 Task: Look for space in Droichead Nua, Ireland from 9th June, 2023 to 16th June, 2023 for 2 adults in price range Rs.8000 to Rs.16000. Place can be entire place with 2 bedrooms having 2 beds and 1 bathroom. Property type can be house, flat, guest house. Booking option can be shelf check-in. Required host language is English.
Action: Mouse moved to (499, 93)
Screenshot: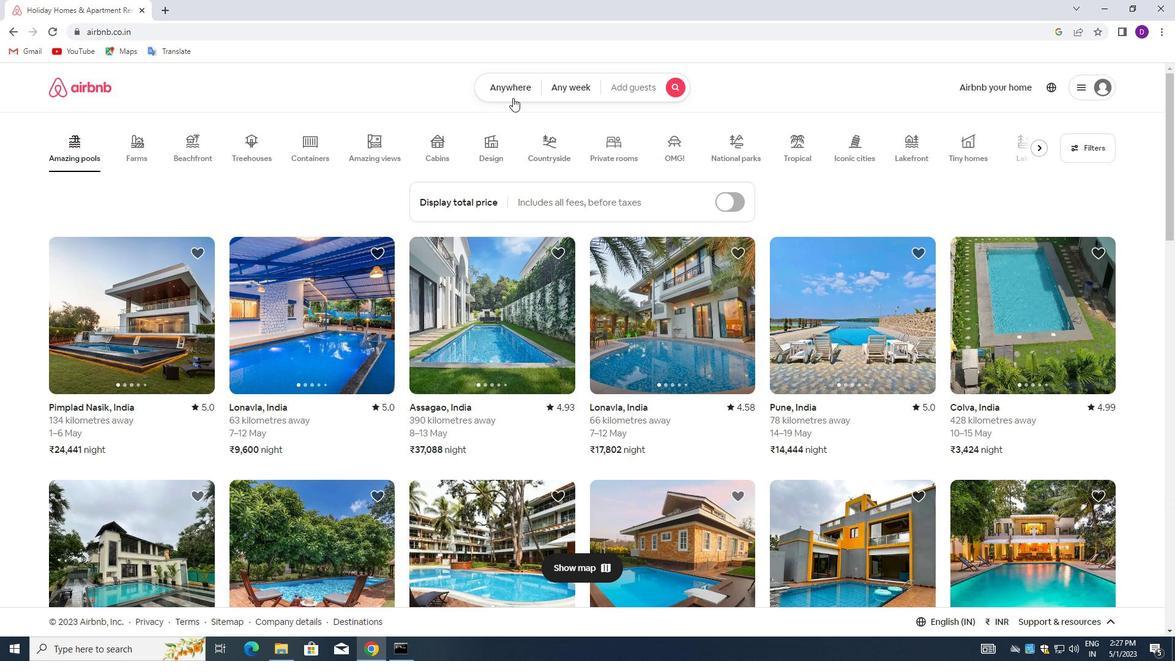 
Action: Mouse pressed left at (499, 93)
Screenshot: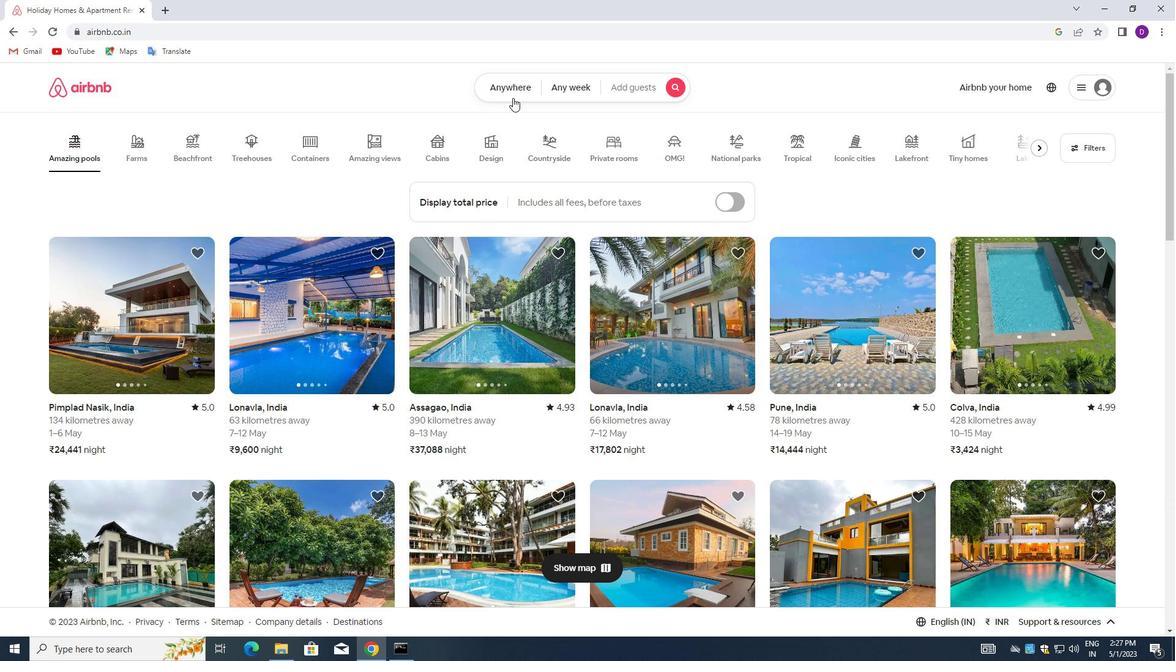 
Action: Mouse moved to (385, 140)
Screenshot: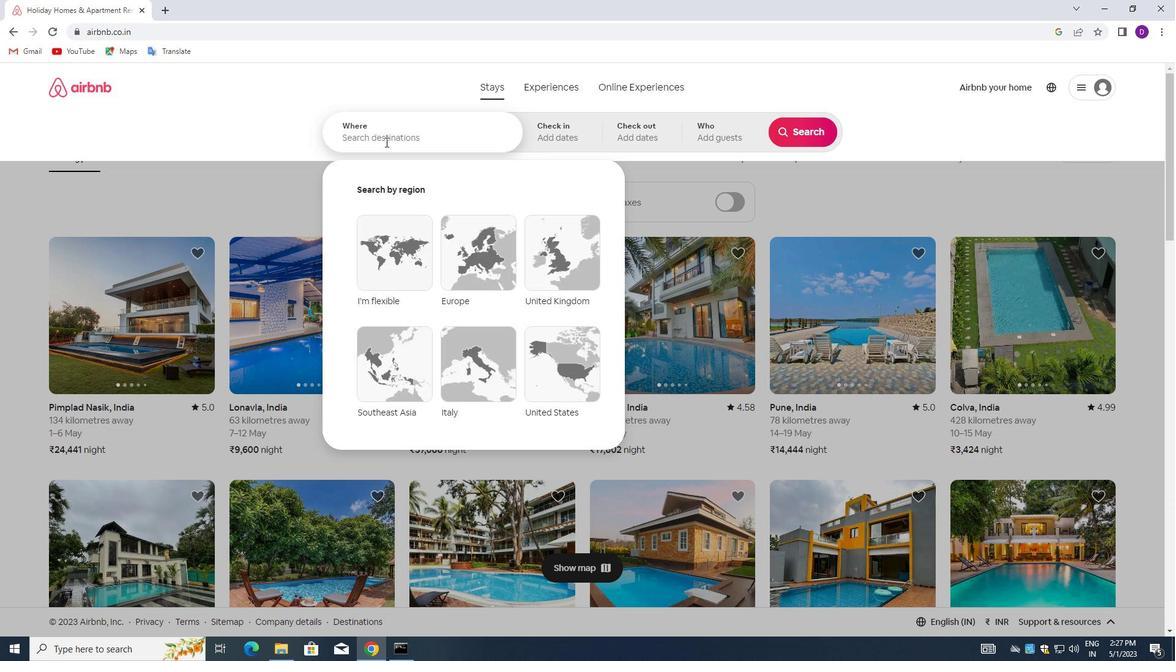
Action: Mouse pressed left at (385, 140)
Screenshot: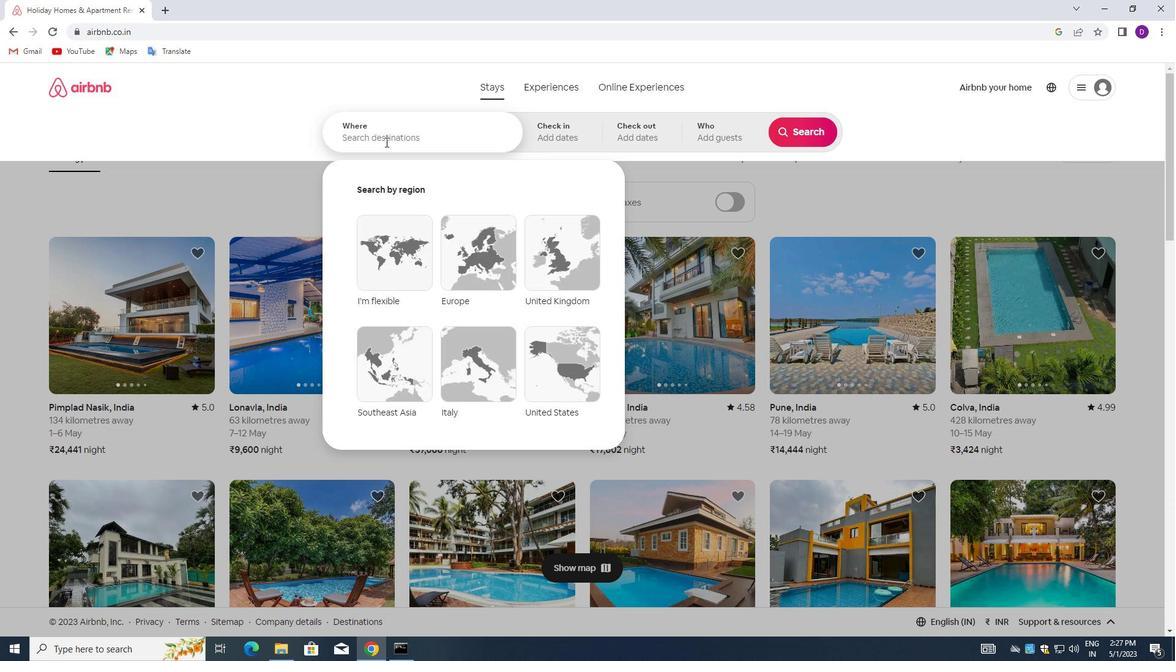 
Action: Key pressed <Key.shift>DROICHEAD<Key.space><Key.shift>NUA,<Key.space><Key.shift>IRELAND<Key.enter>
Screenshot: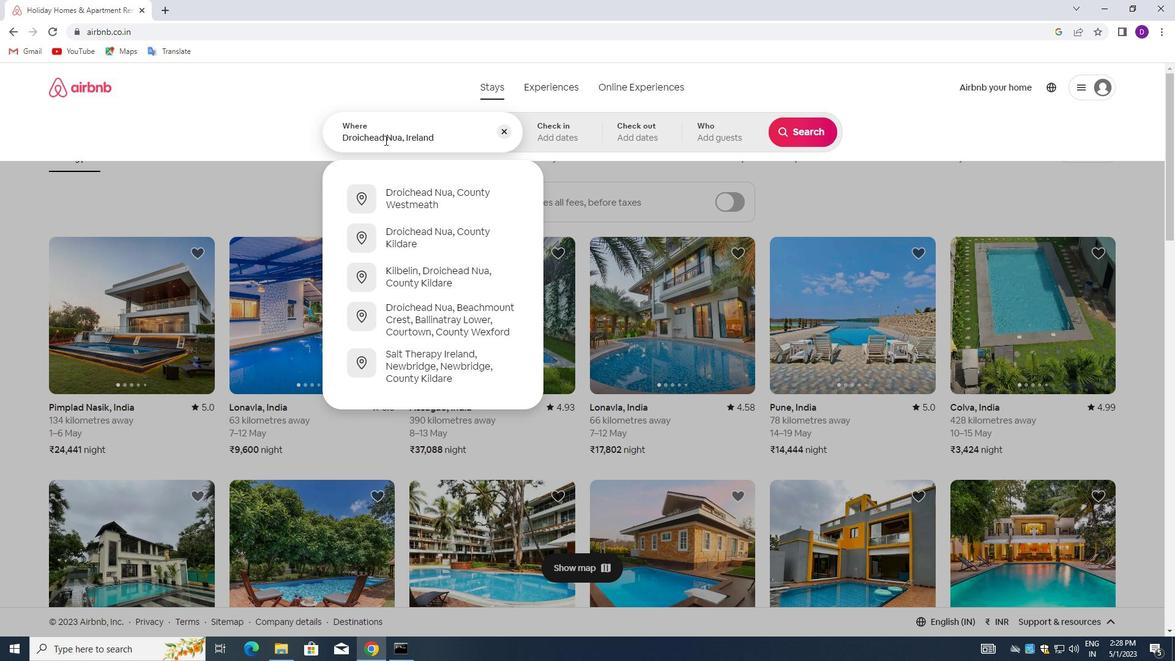 
Action: Mouse moved to (753, 306)
Screenshot: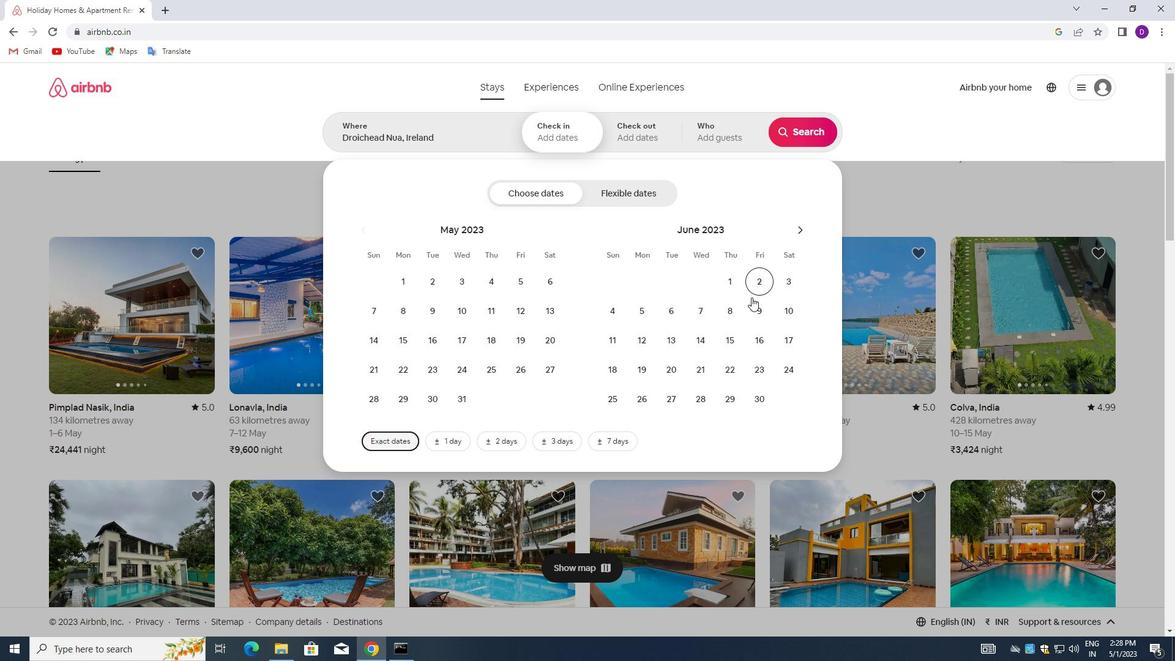 
Action: Mouse pressed left at (753, 306)
Screenshot: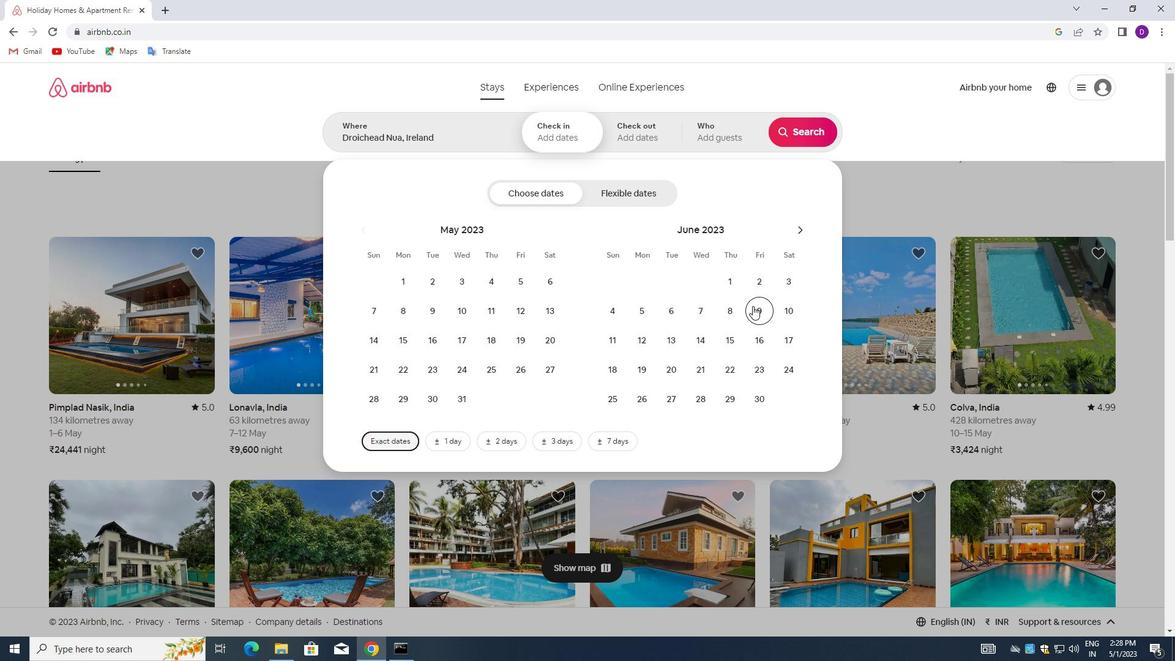 
Action: Mouse moved to (756, 328)
Screenshot: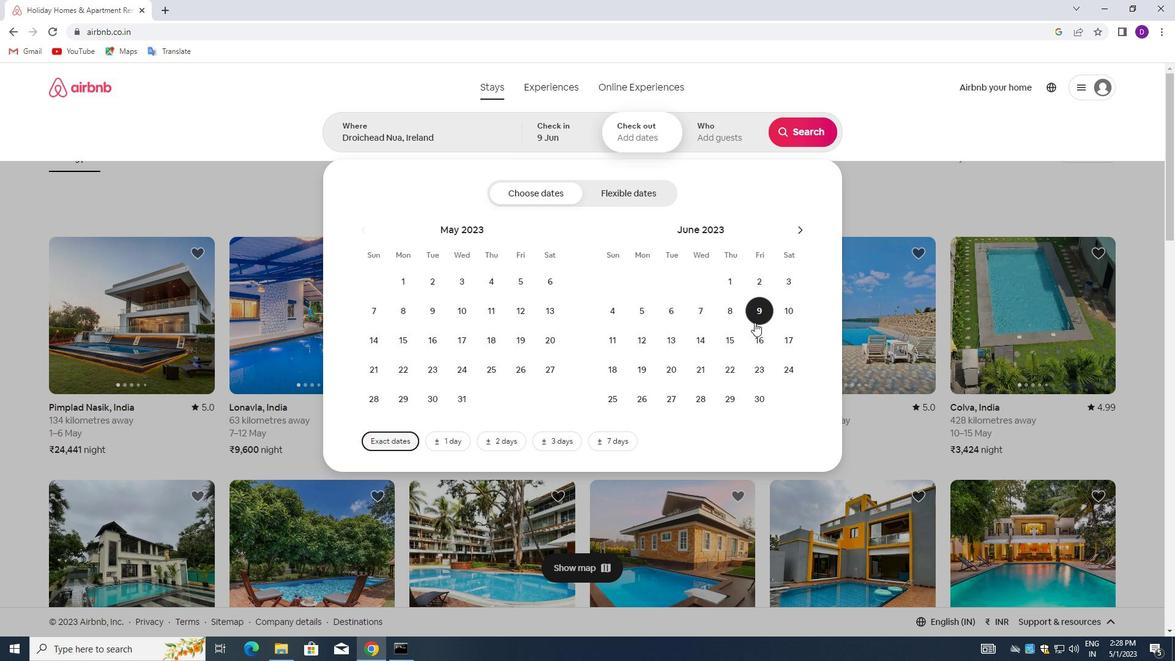 
Action: Mouse pressed left at (756, 328)
Screenshot: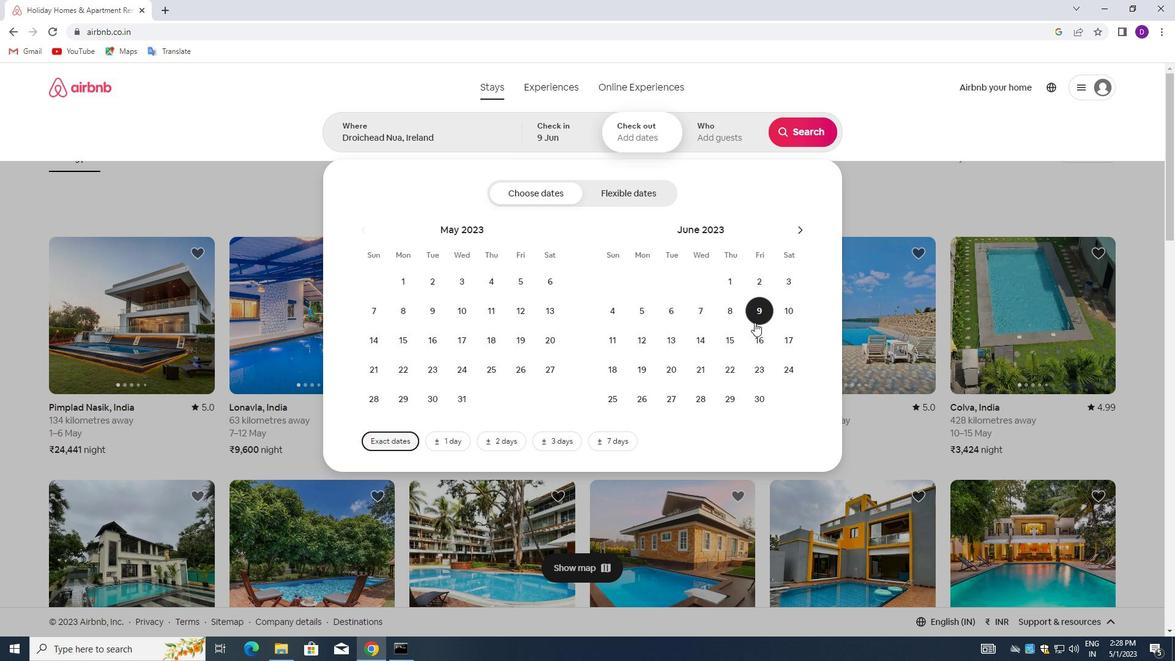 
Action: Mouse moved to (720, 142)
Screenshot: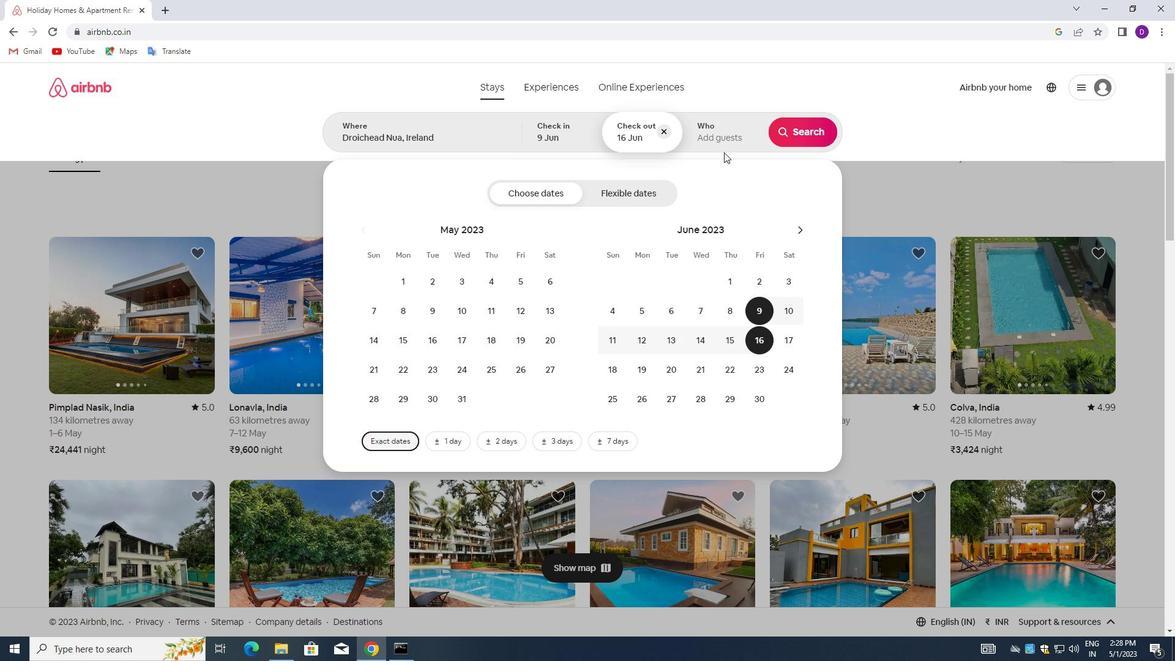 
Action: Mouse pressed left at (720, 142)
Screenshot: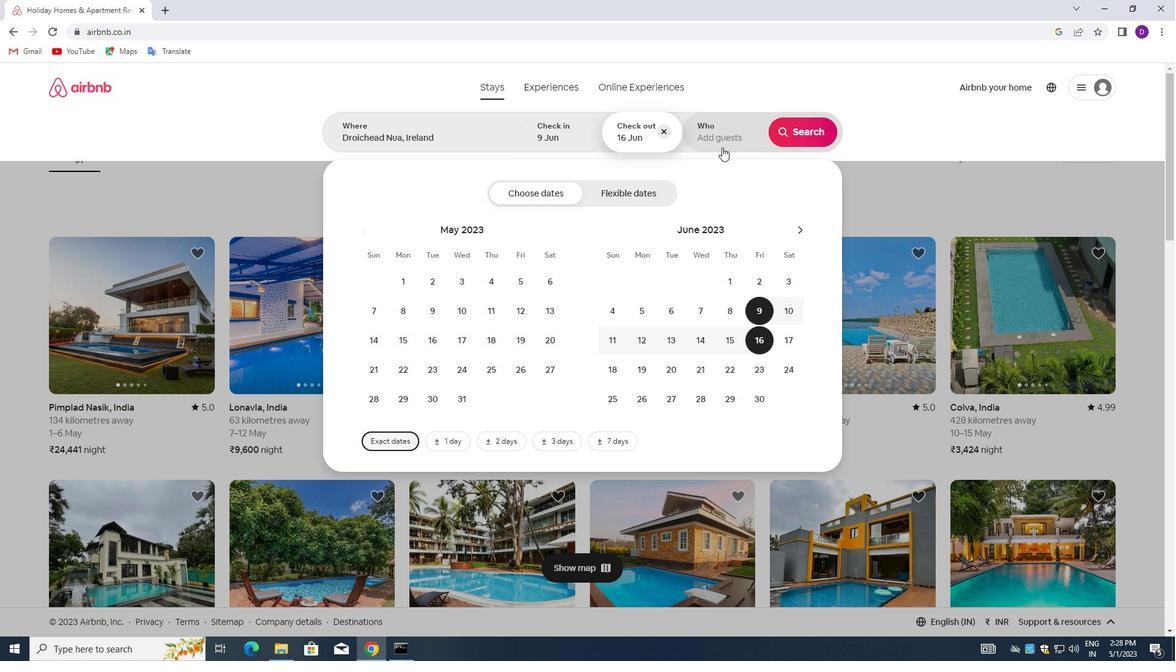 
Action: Mouse moved to (812, 199)
Screenshot: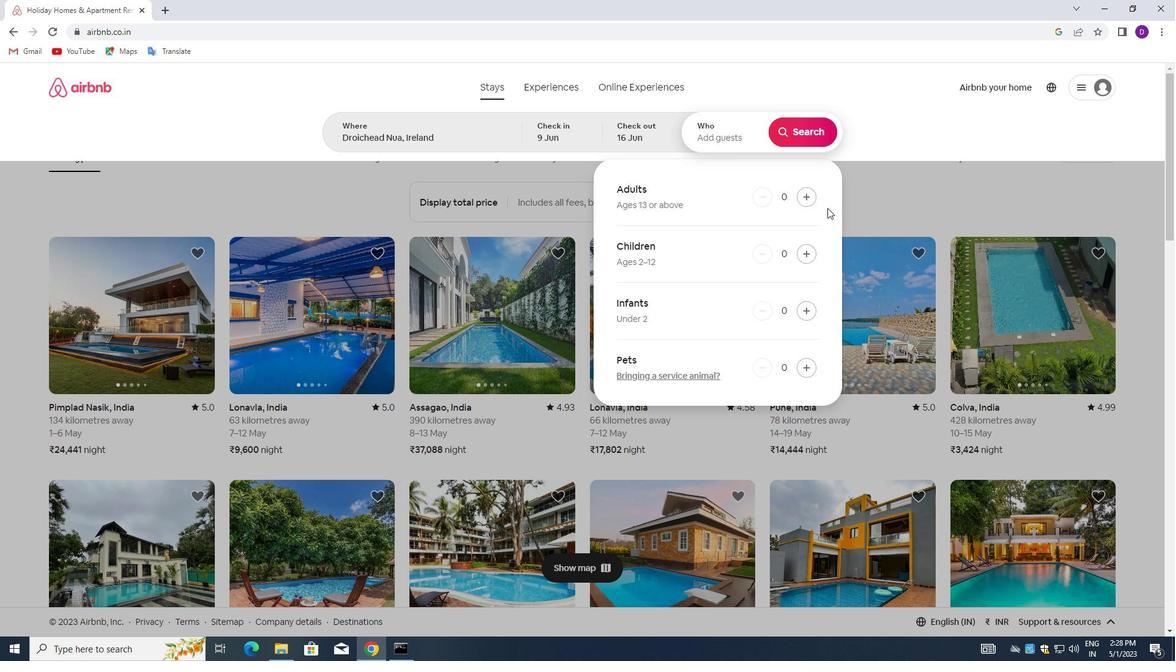 
Action: Mouse pressed left at (812, 199)
Screenshot: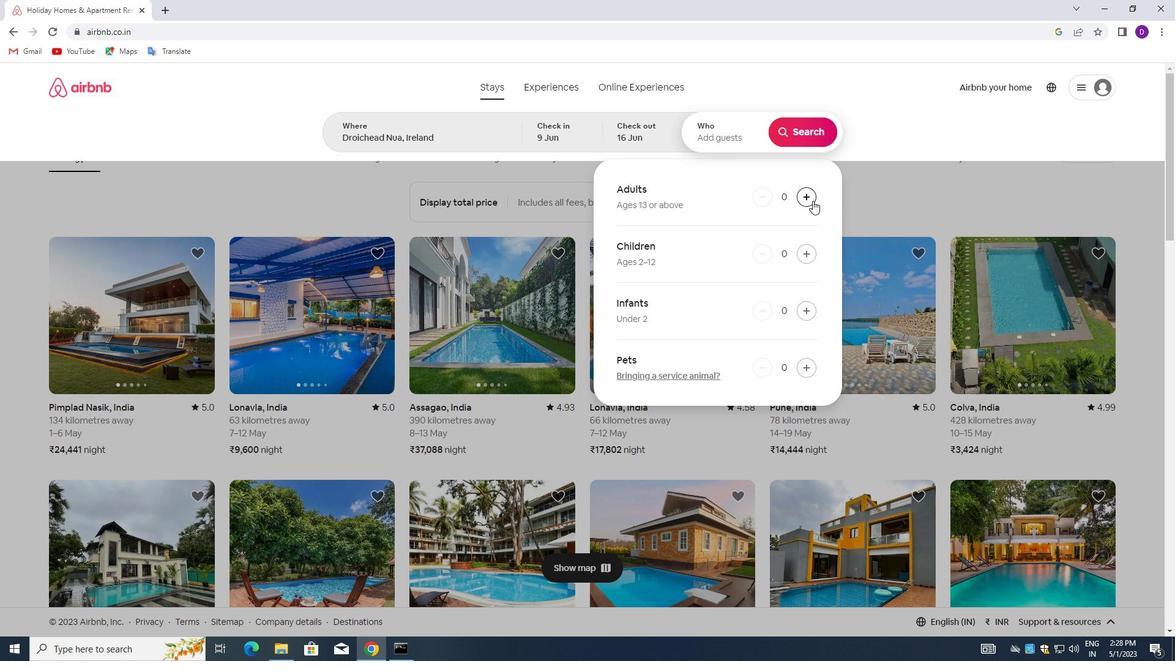 
Action: Mouse pressed left at (812, 199)
Screenshot: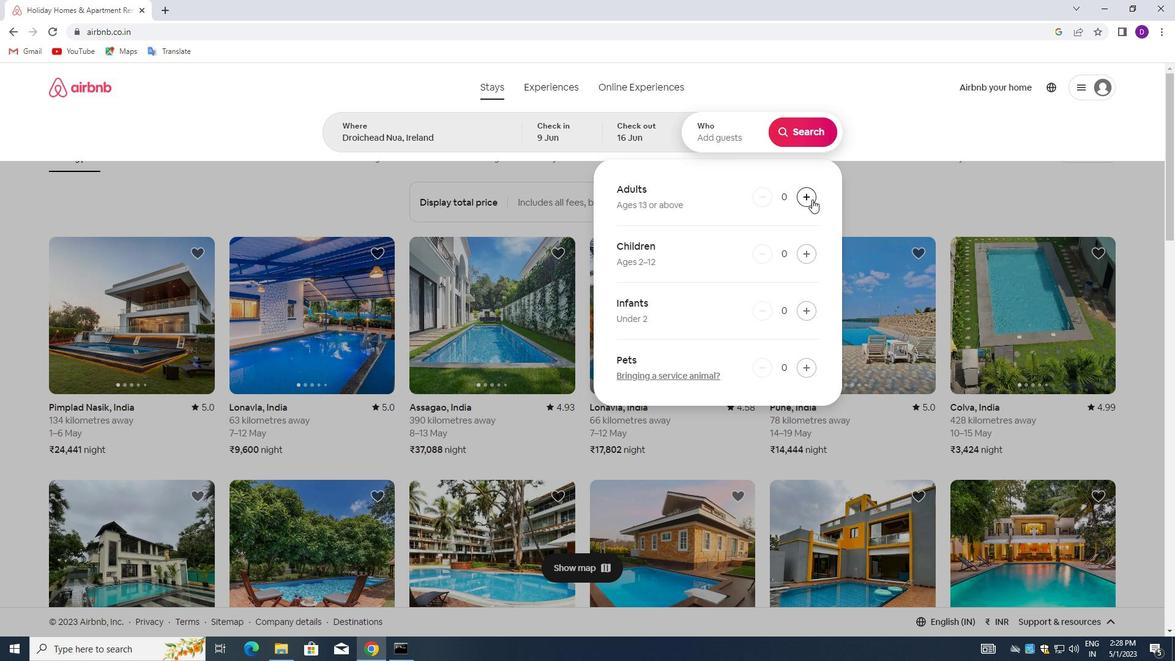 
Action: Mouse moved to (803, 139)
Screenshot: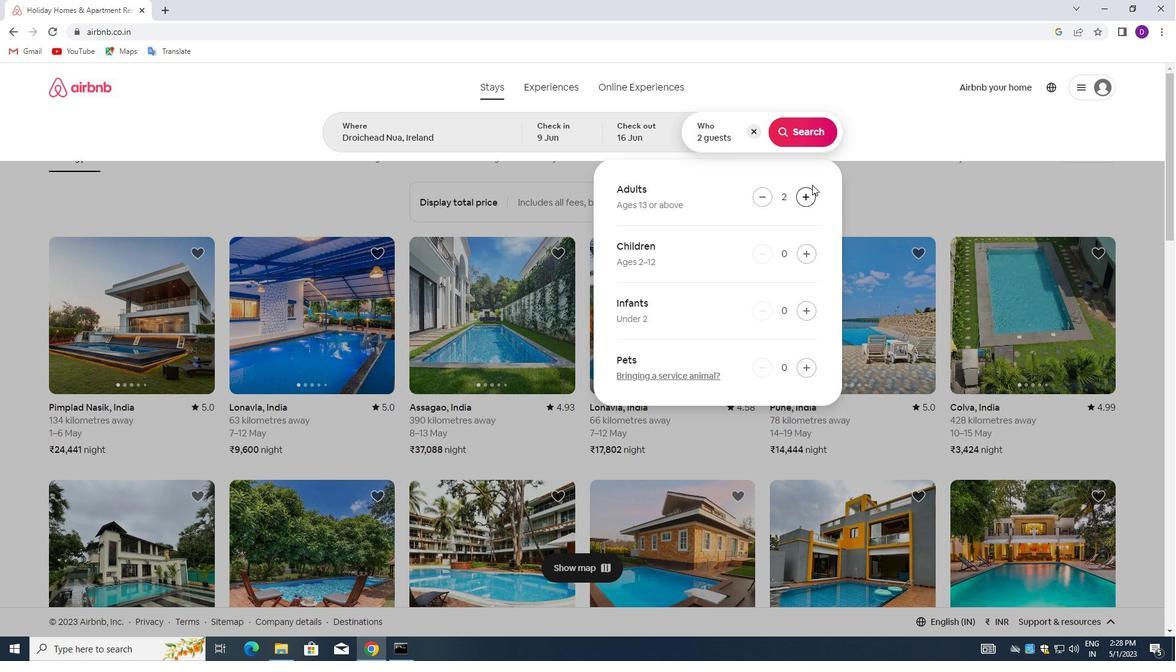 
Action: Mouse pressed left at (803, 139)
Screenshot: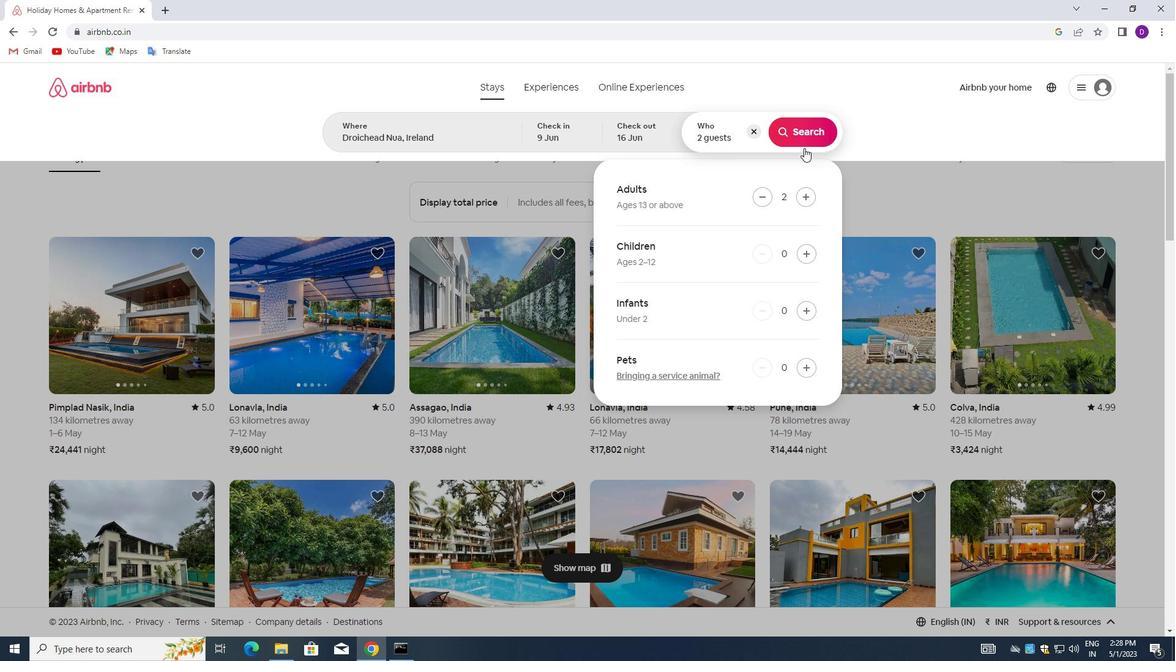 
Action: Mouse moved to (1126, 138)
Screenshot: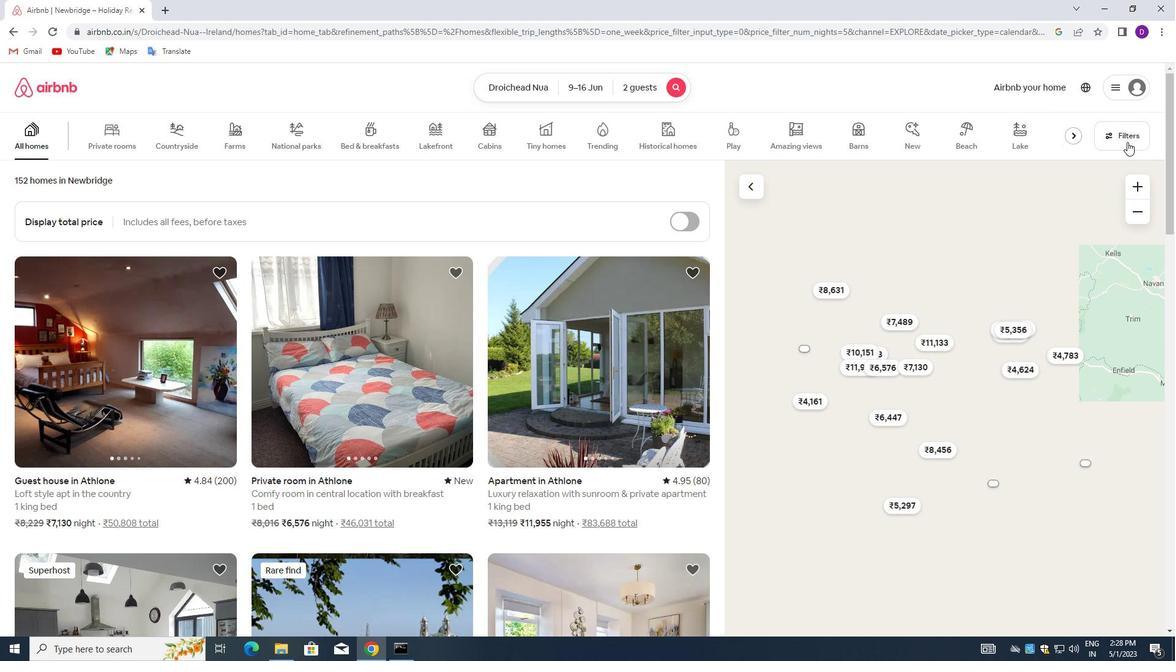 
Action: Mouse pressed left at (1126, 138)
Screenshot: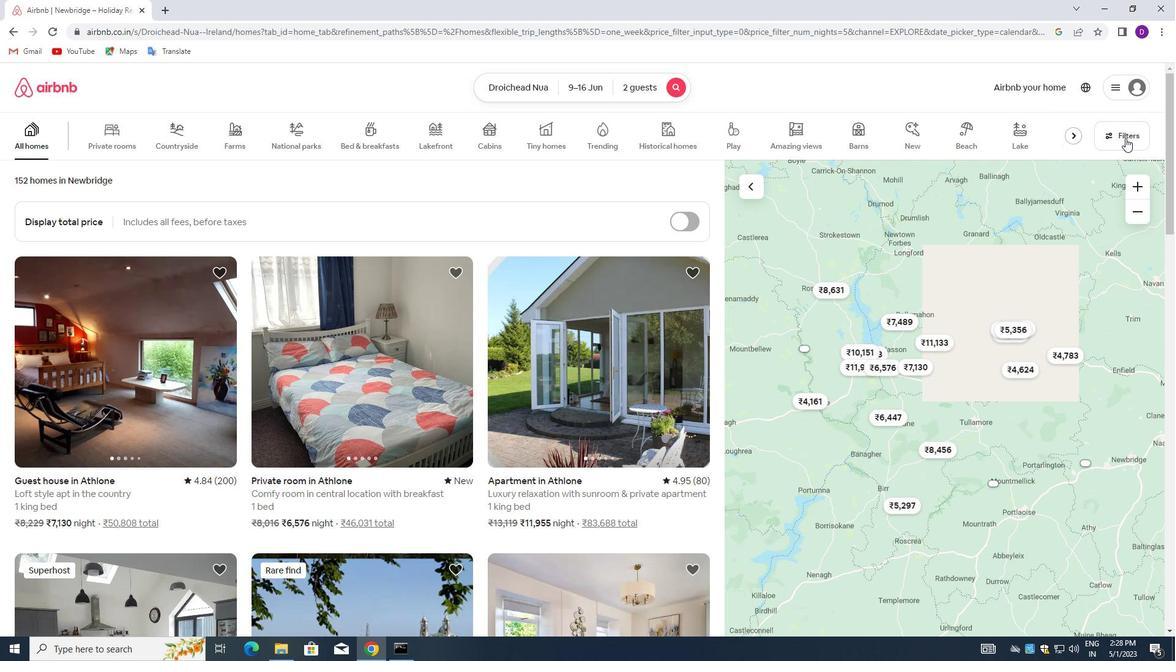 
Action: Mouse moved to (451, 290)
Screenshot: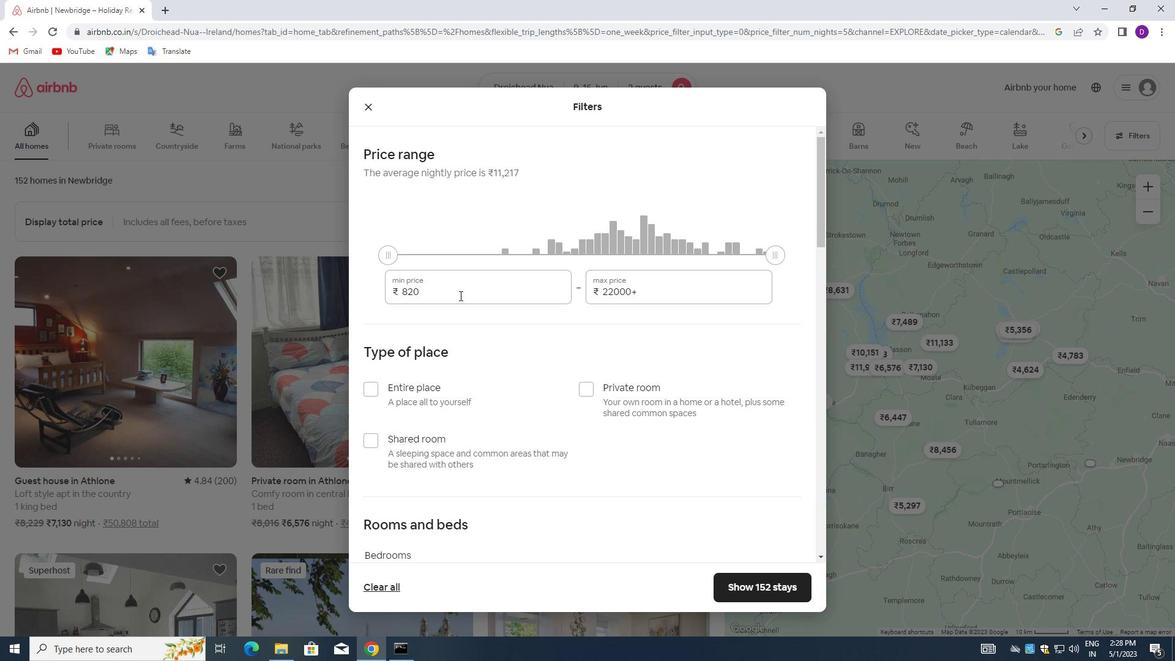 
Action: Mouse pressed left at (451, 290)
Screenshot: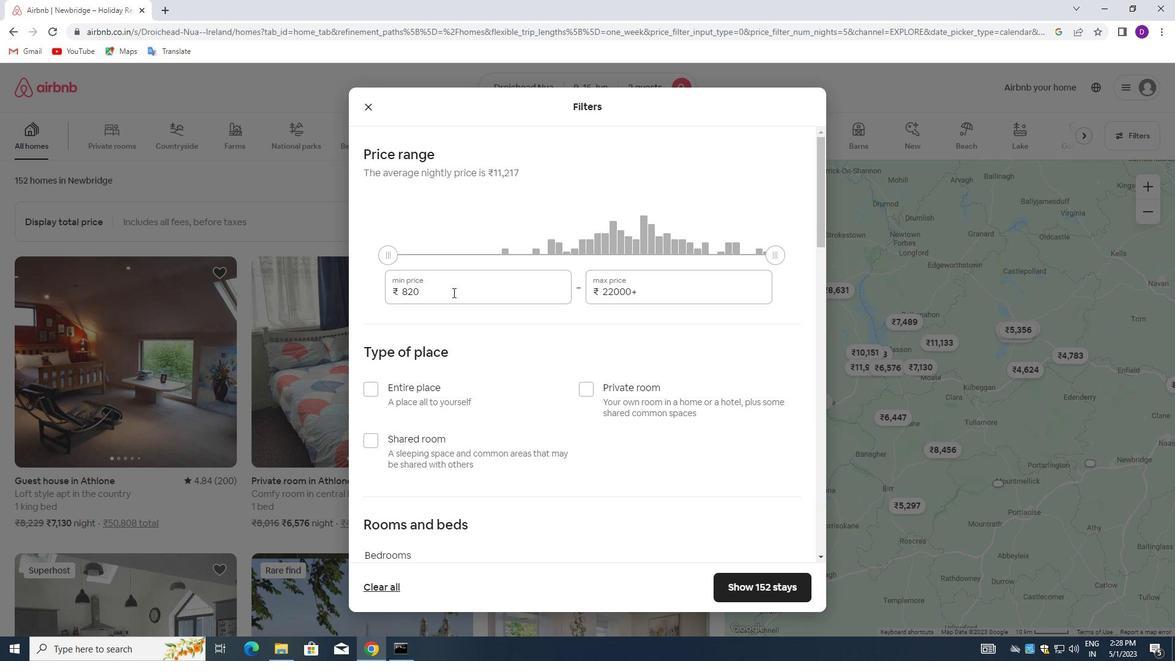
Action: Mouse pressed left at (451, 290)
Screenshot: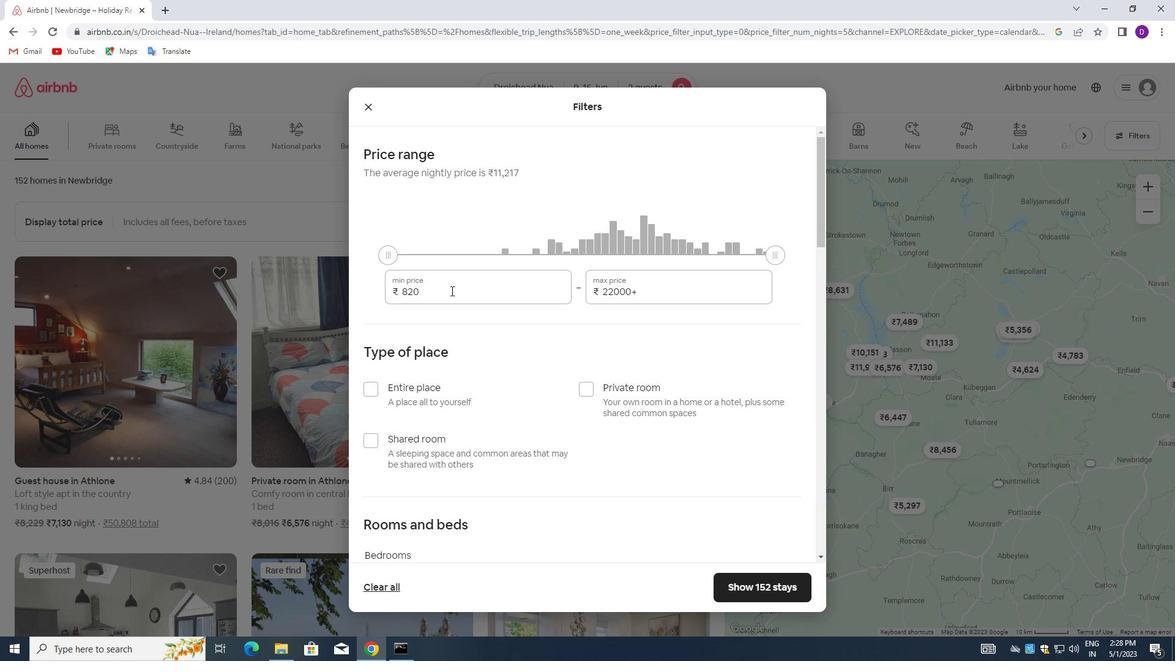 
Action: Key pressed 8000<Key.tab>16000
Screenshot: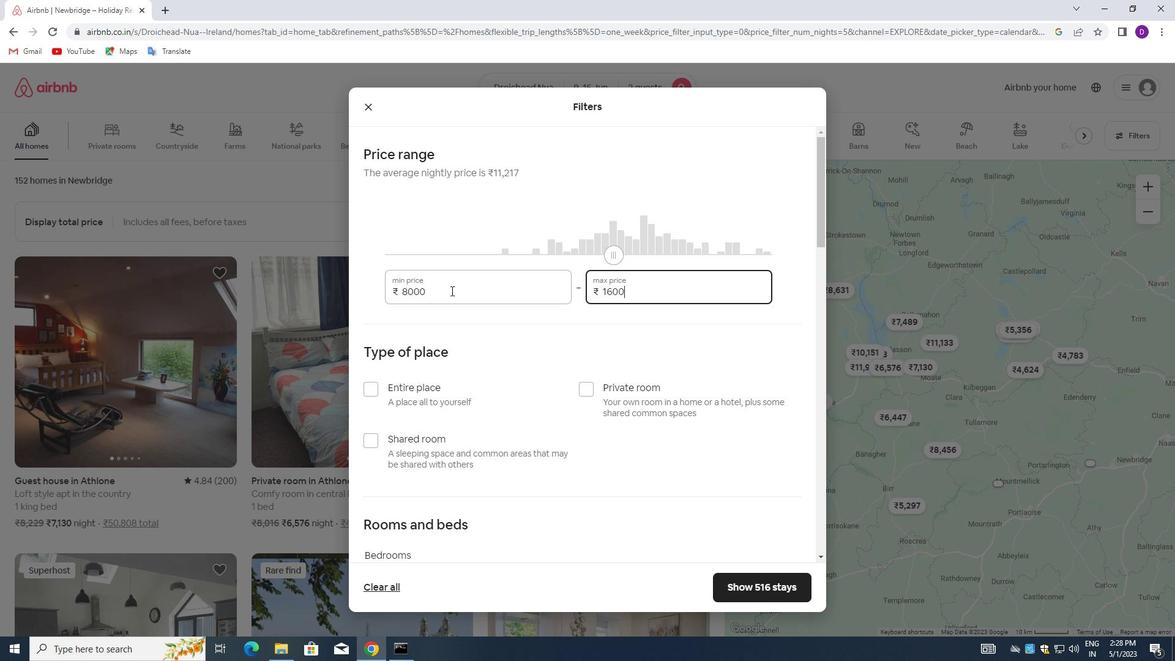 
Action: Mouse moved to (451, 308)
Screenshot: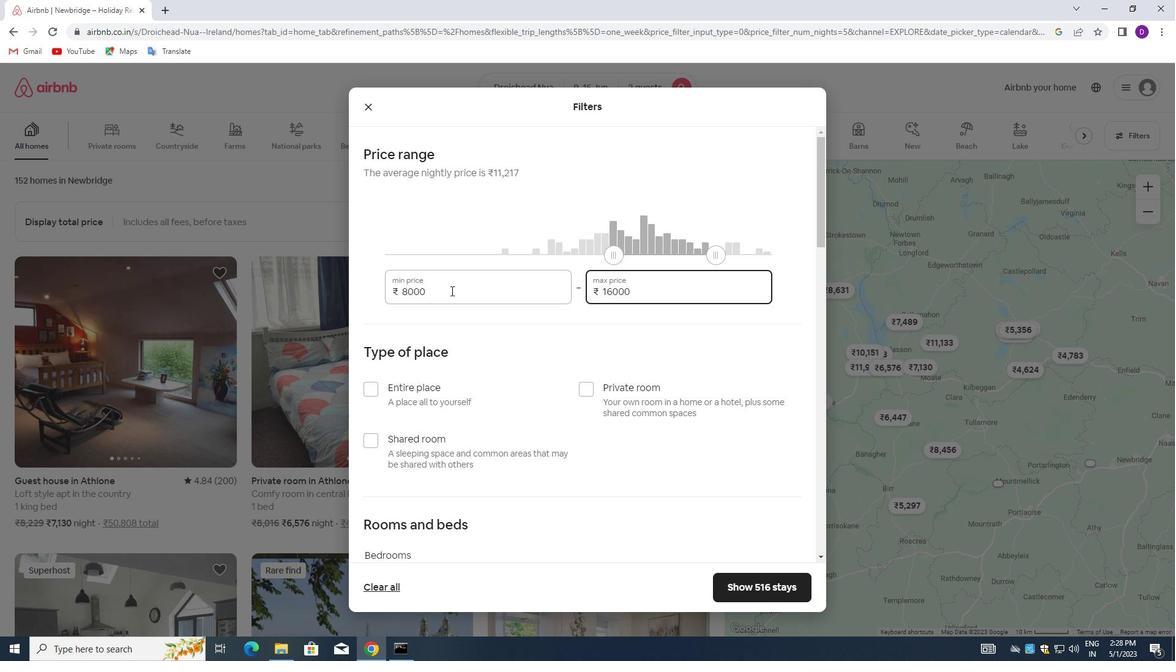 
Action: Mouse scrolled (451, 307) with delta (0, 0)
Screenshot: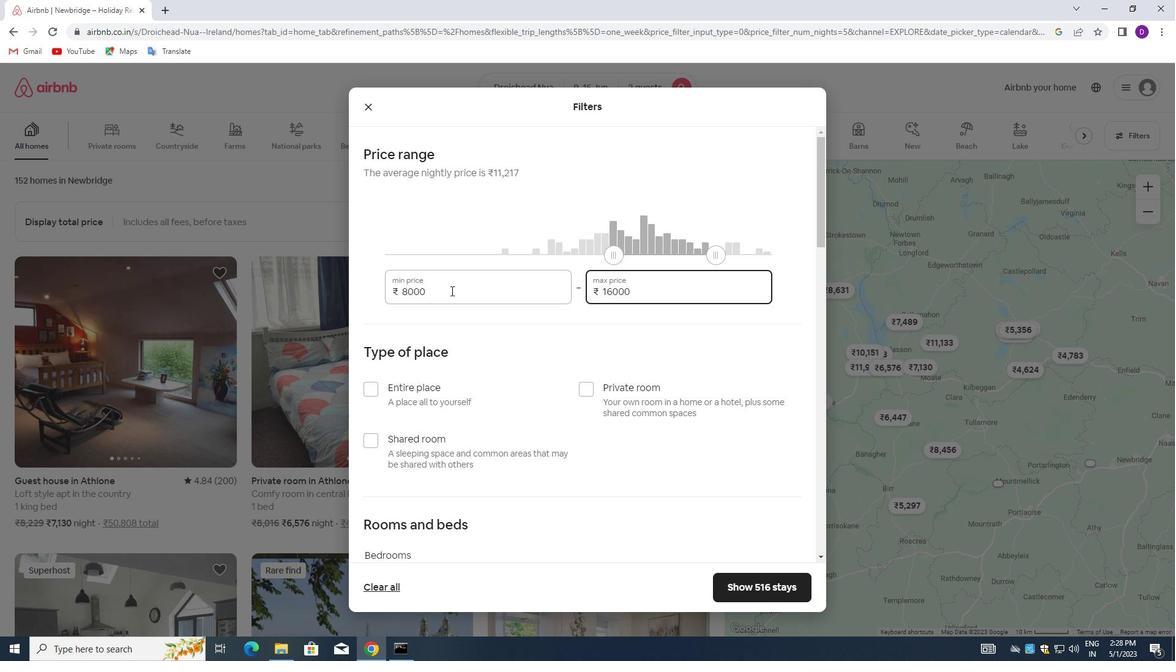 
Action: Mouse moved to (369, 327)
Screenshot: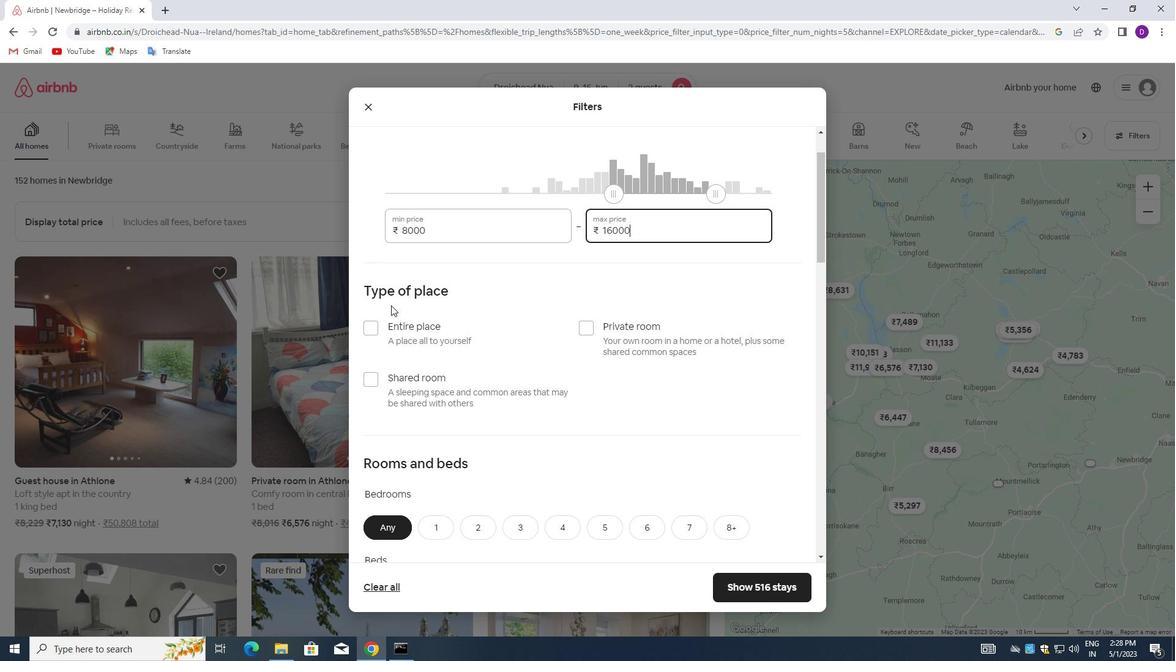 
Action: Mouse pressed left at (369, 327)
Screenshot: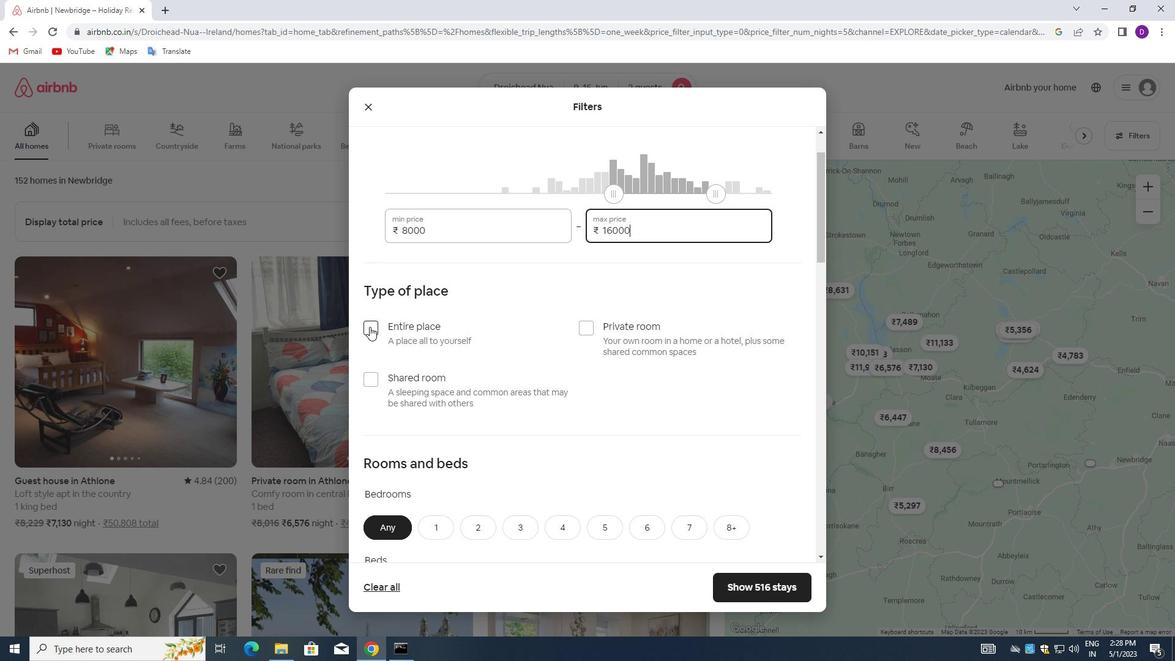 
Action: Mouse moved to (496, 331)
Screenshot: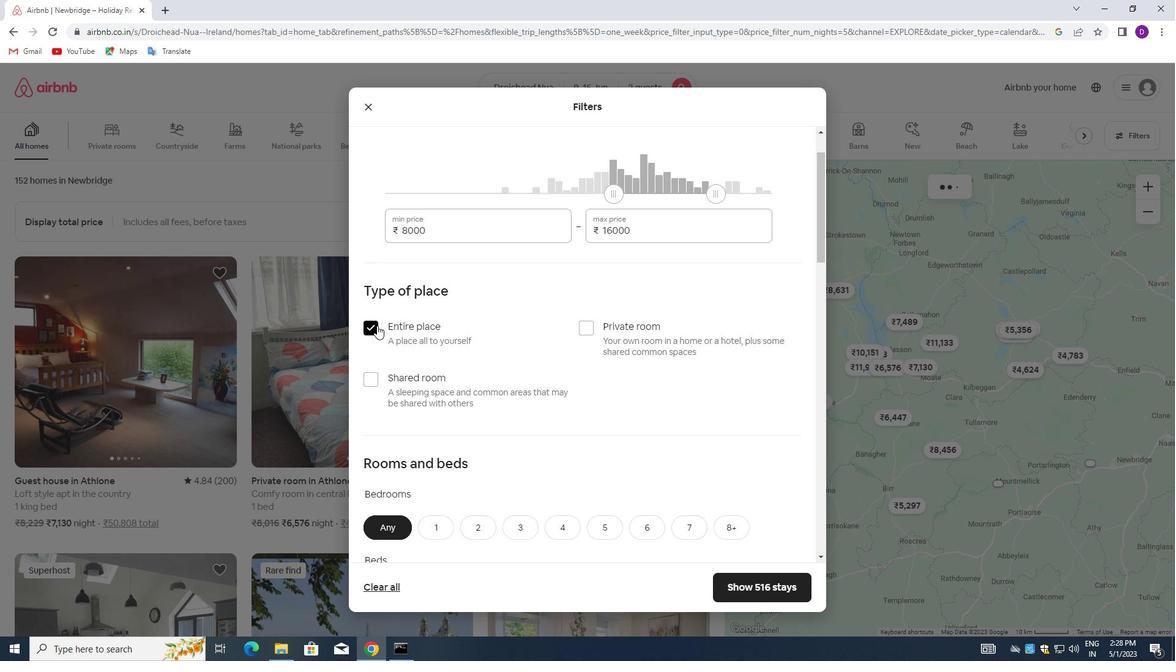 
Action: Mouse scrolled (496, 330) with delta (0, 0)
Screenshot: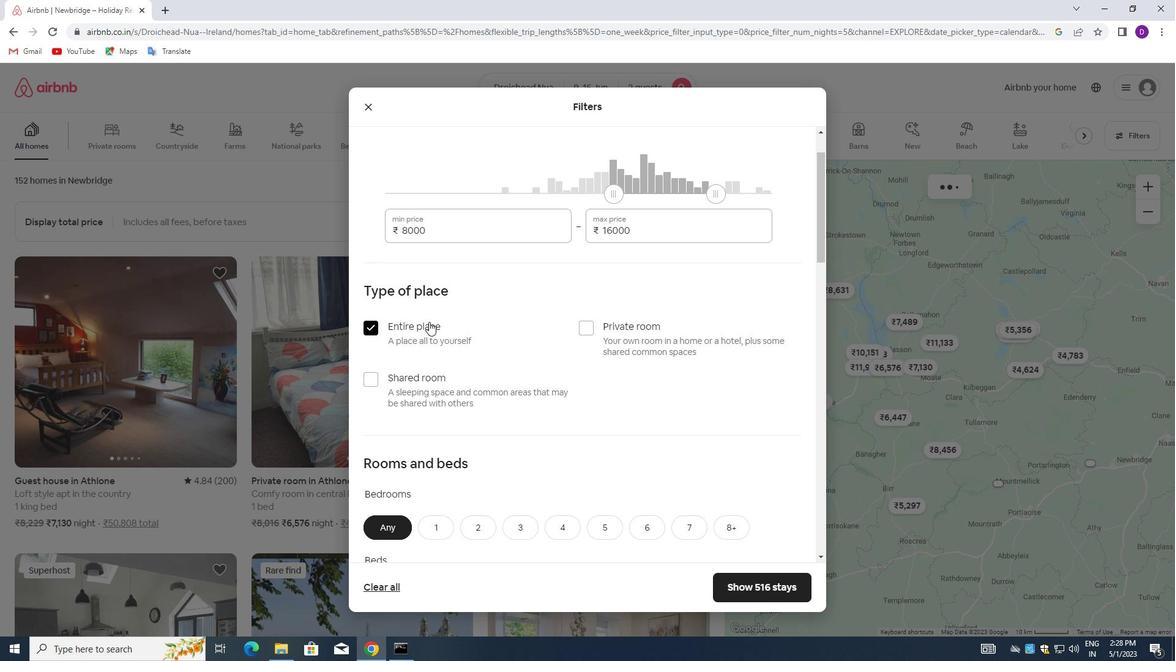 
Action: Mouse moved to (496, 332)
Screenshot: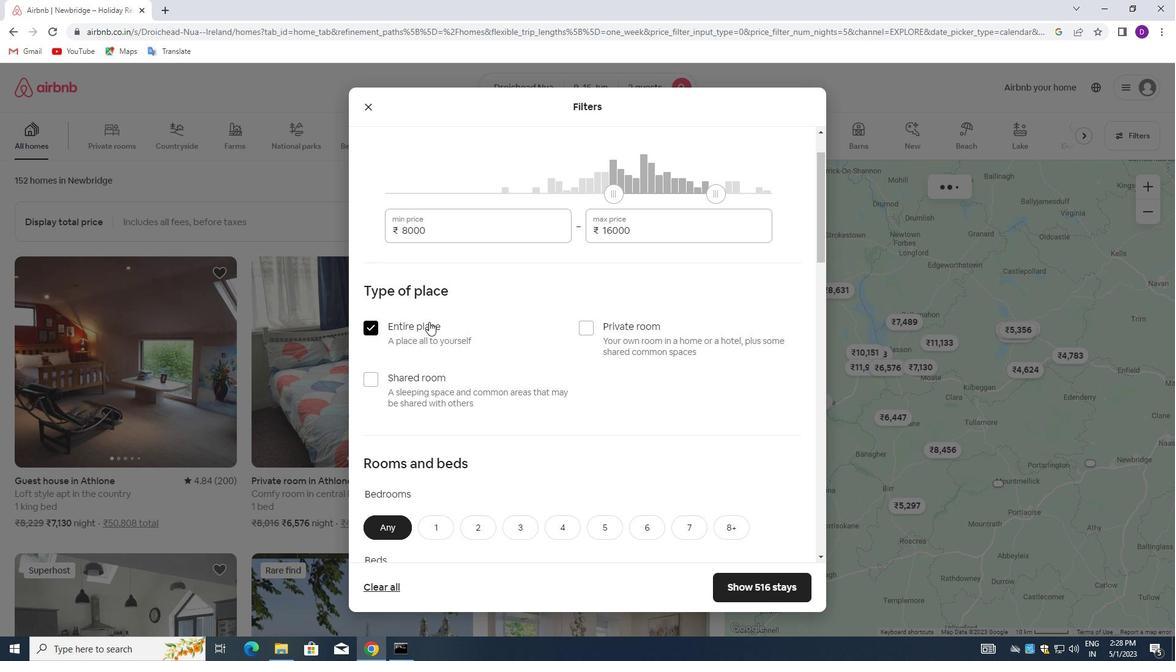 
Action: Mouse scrolled (496, 331) with delta (0, 0)
Screenshot: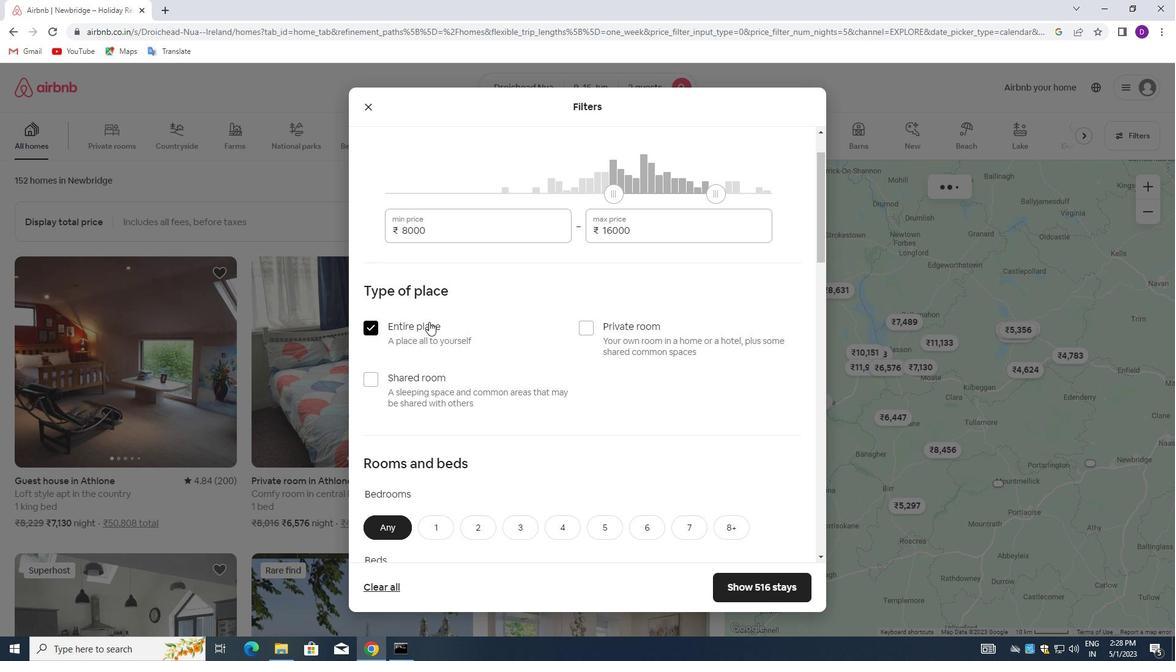 
Action: Mouse moved to (498, 333)
Screenshot: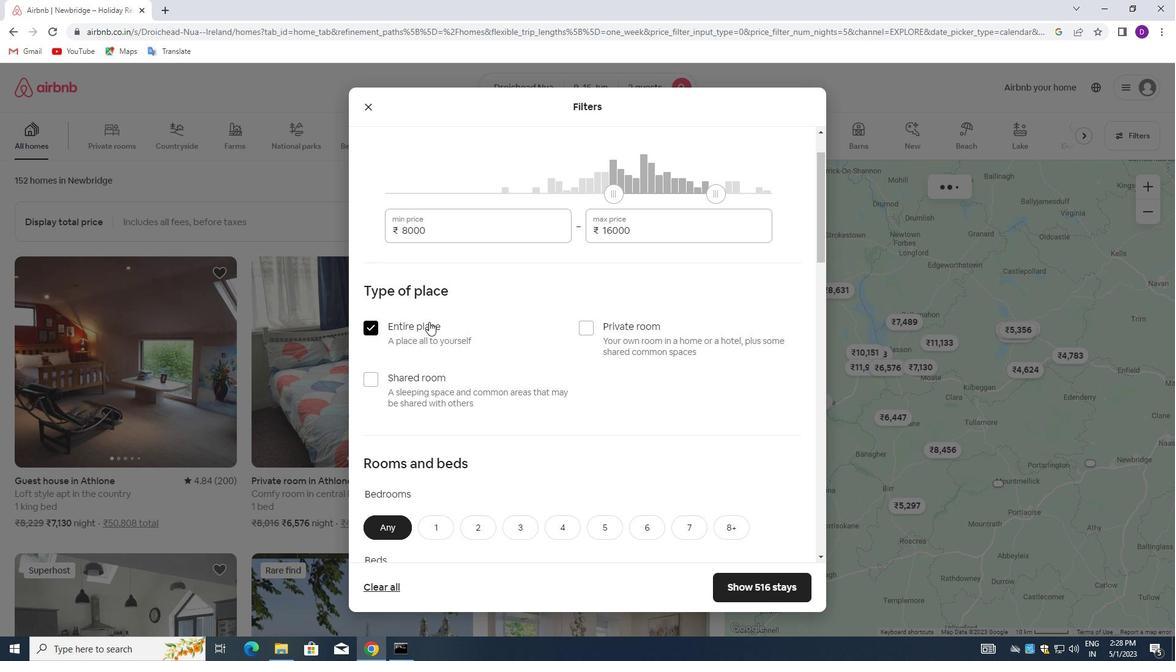 
Action: Mouse scrolled (498, 333) with delta (0, 0)
Screenshot: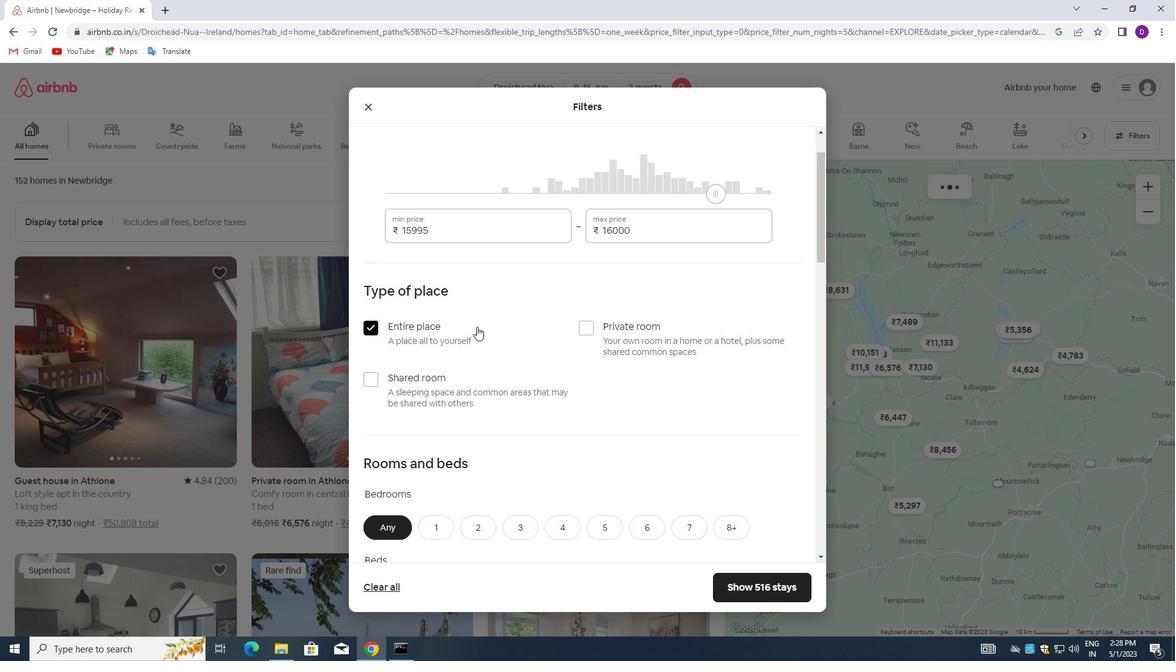 
Action: Mouse moved to (498, 334)
Screenshot: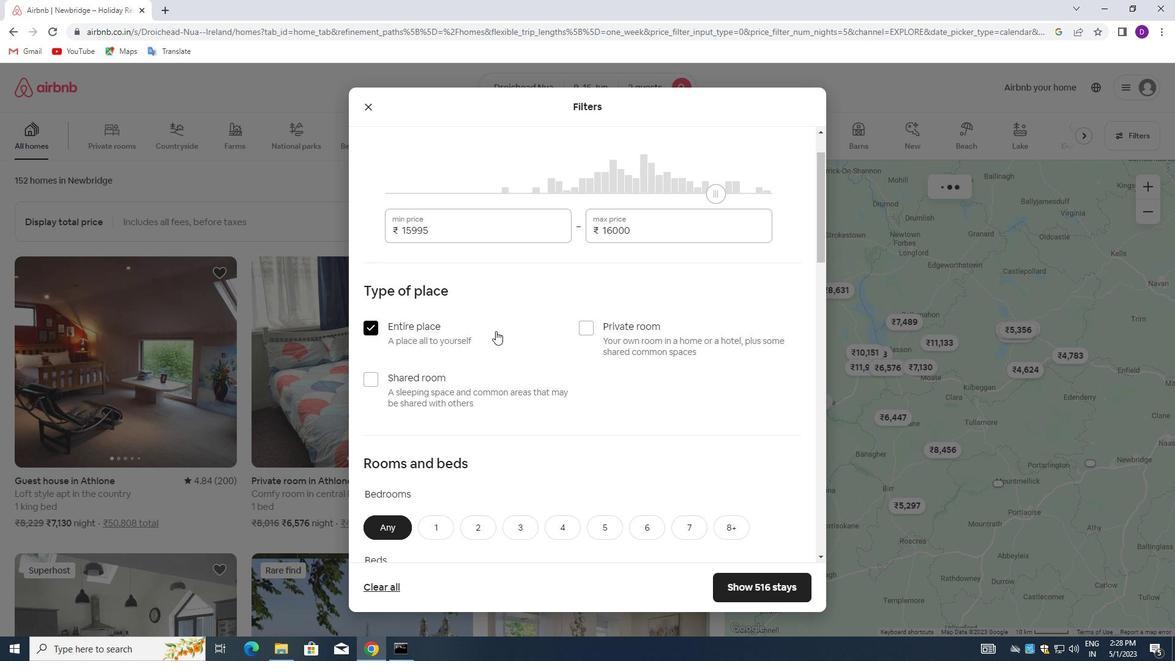 
Action: Mouse scrolled (498, 333) with delta (0, 0)
Screenshot: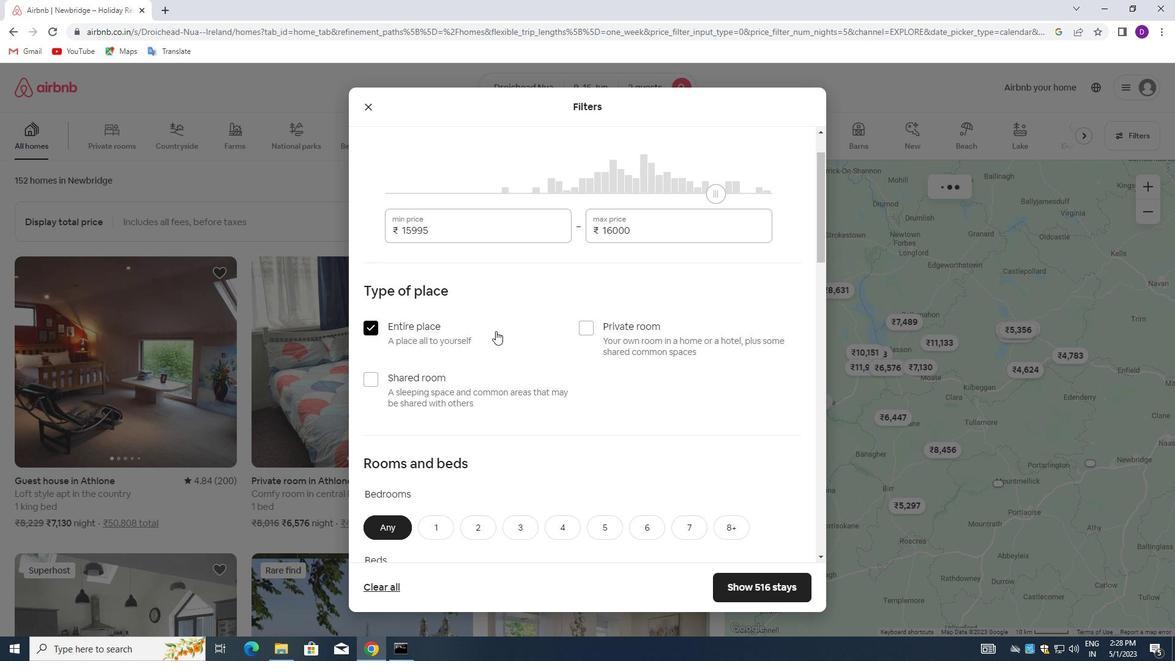
Action: Mouse scrolled (498, 333) with delta (0, 0)
Screenshot: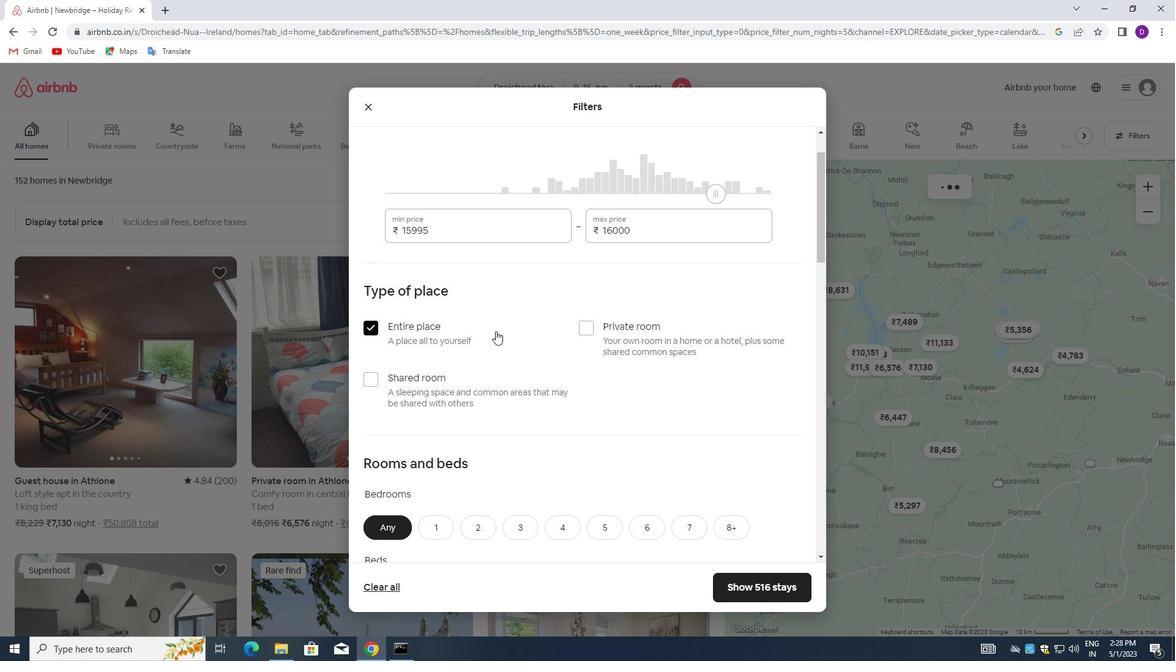 
Action: Mouse moved to (479, 224)
Screenshot: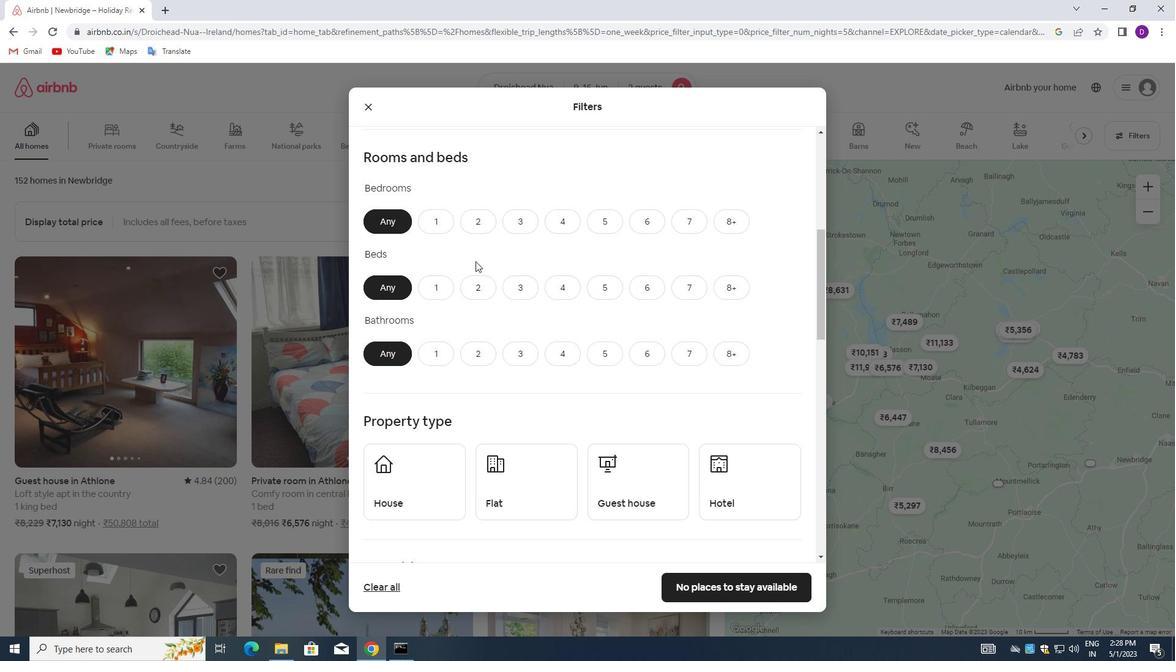 
Action: Mouse pressed left at (479, 224)
Screenshot: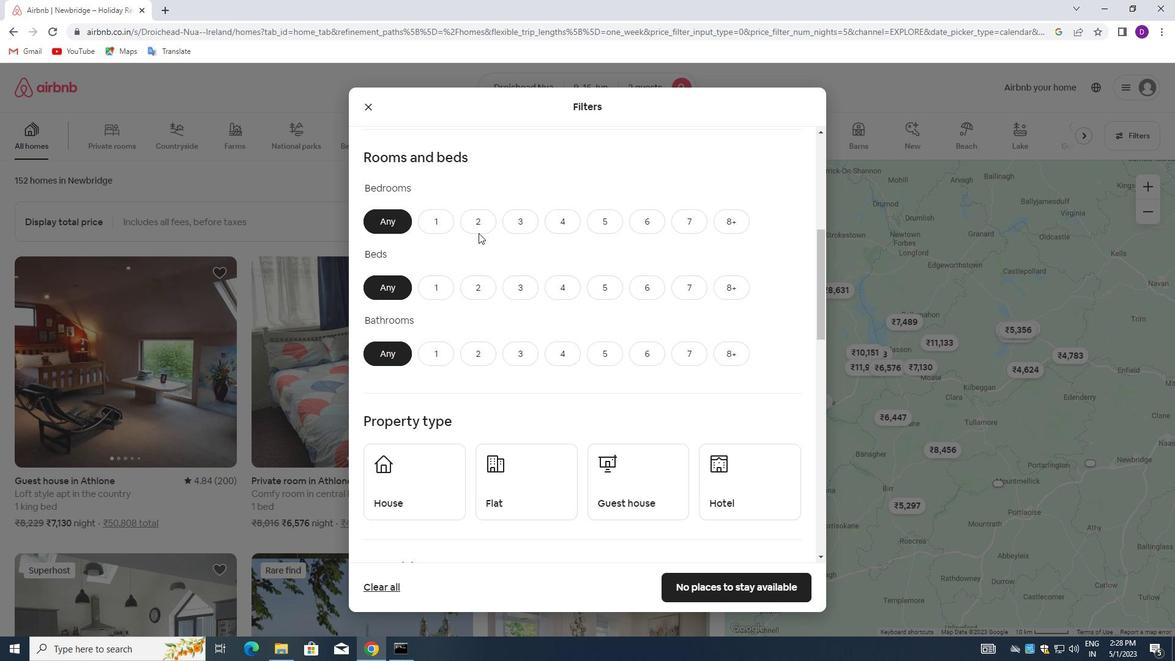 
Action: Mouse moved to (489, 281)
Screenshot: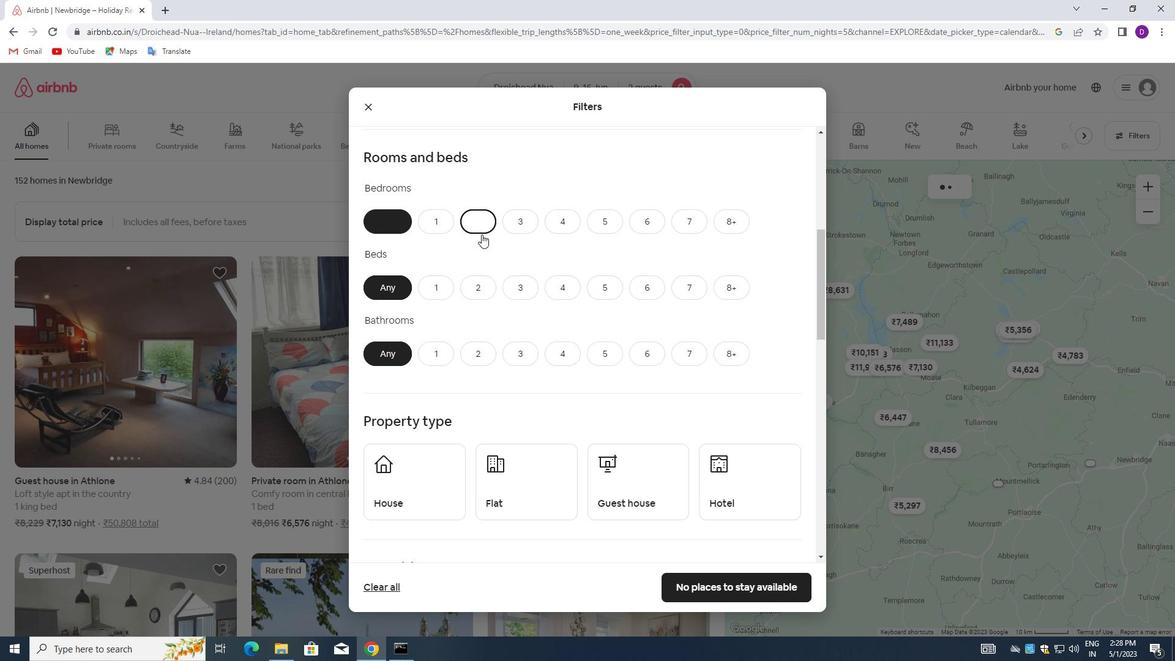 
Action: Mouse pressed left at (489, 281)
Screenshot: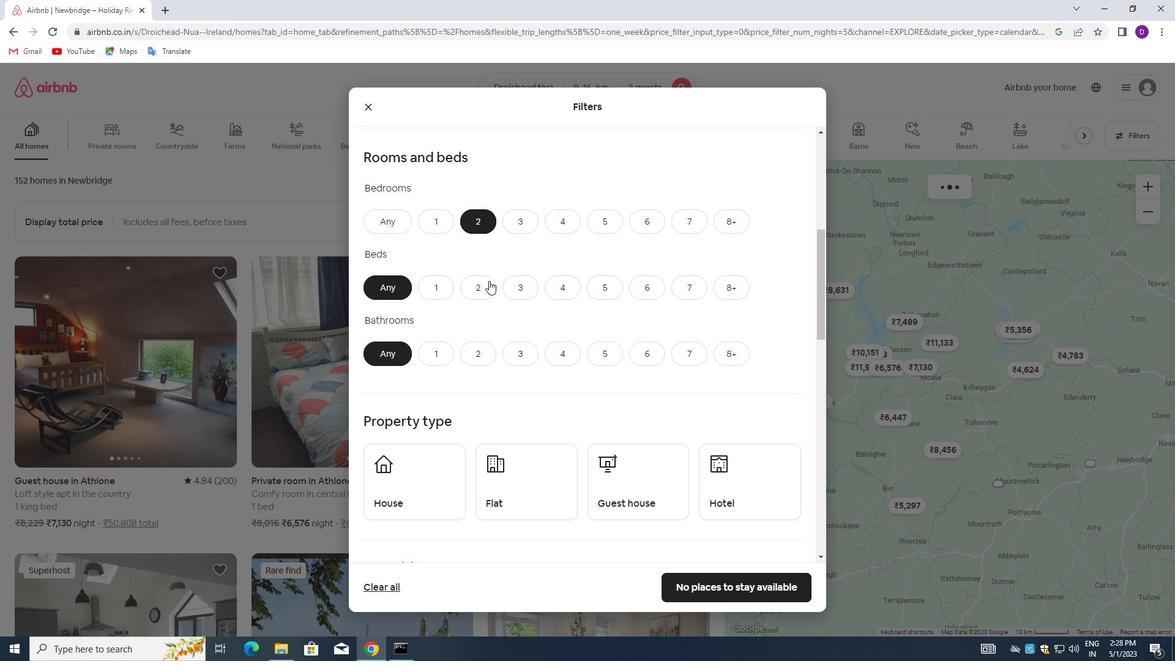 
Action: Mouse moved to (437, 351)
Screenshot: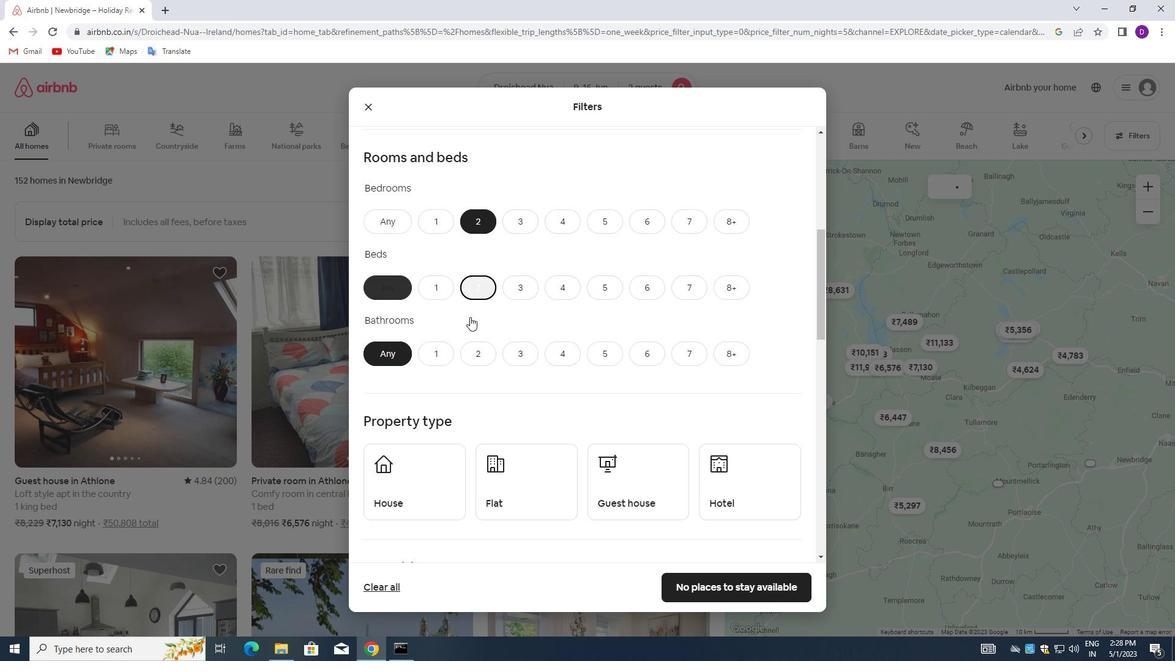 
Action: Mouse pressed left at (437, 351)
Screenshot: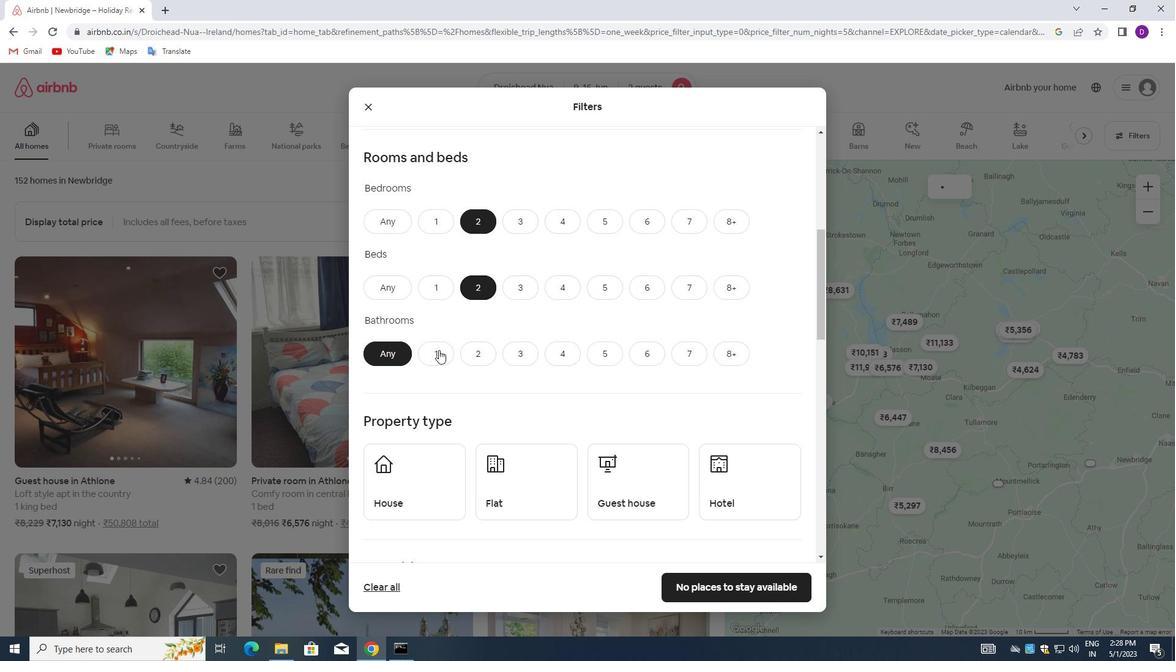 
Action: Mouse moved to (475, 319)
Screenshot: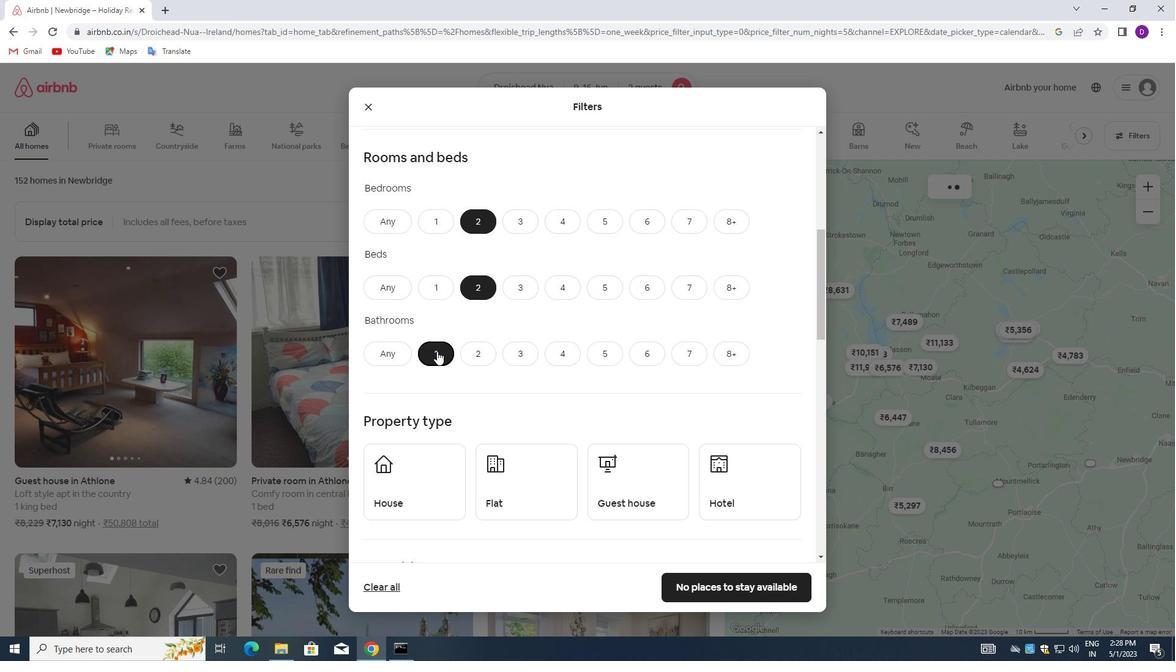 
Action: Mouse scrolled (475, 318) with delta (0, 0)
Screenshot: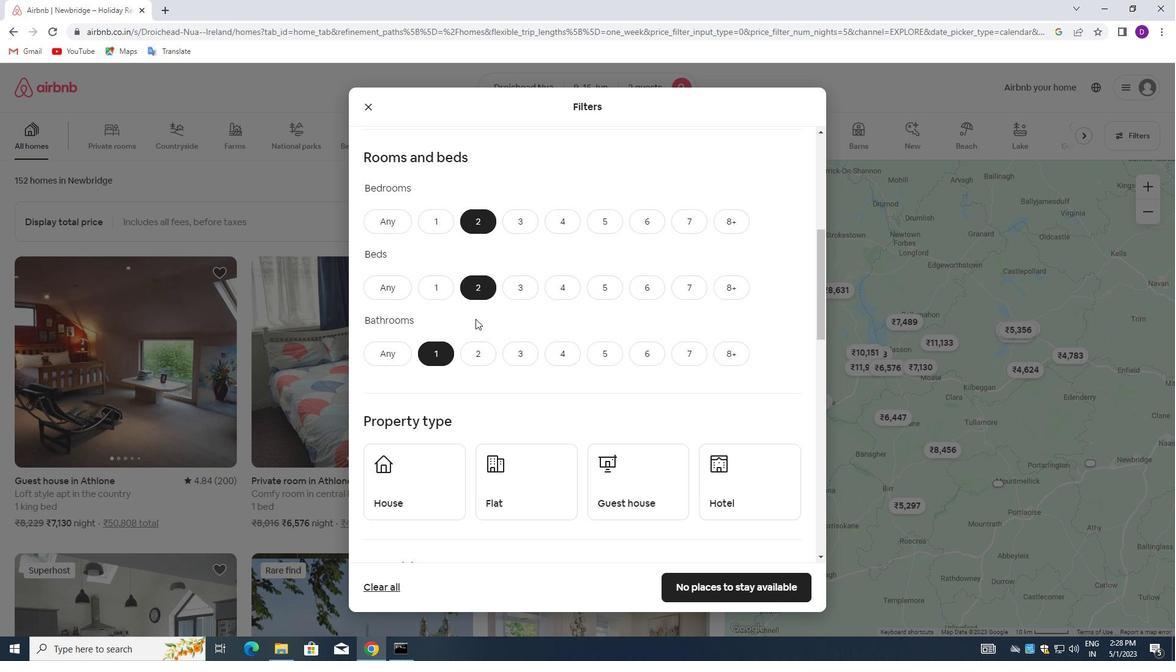 
Action: Mouse scrolled (475, 318) with delta (0, 0)
Screenshot: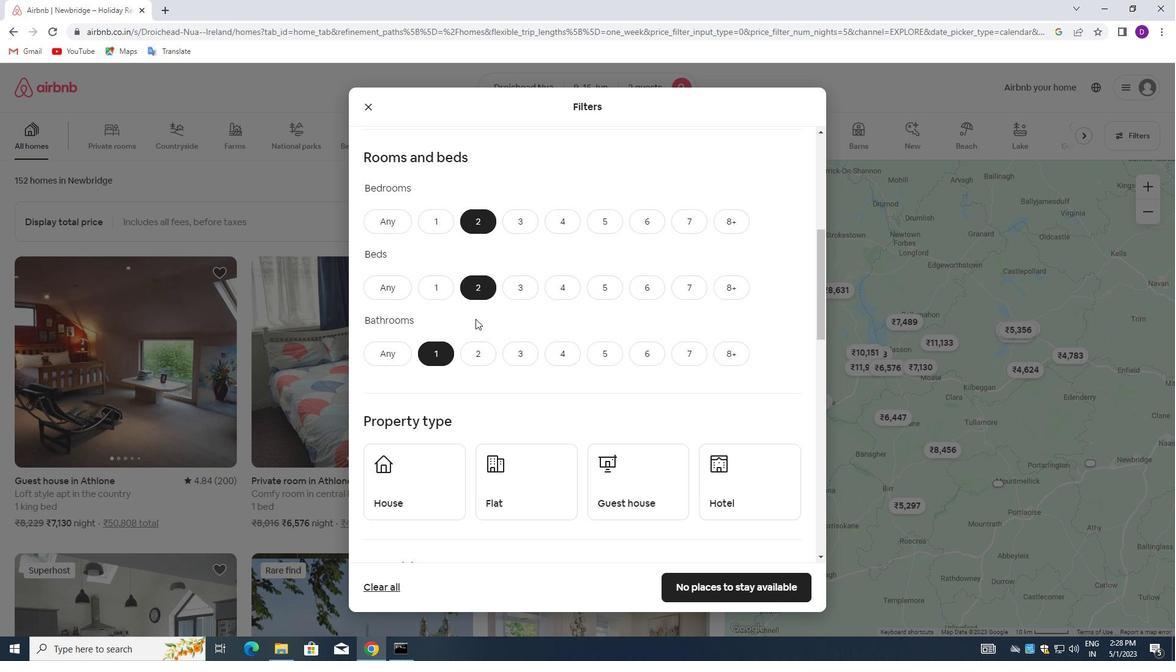 
Action: Mouse scrolled (475, 318) with delta (0, 0)
Screenshot: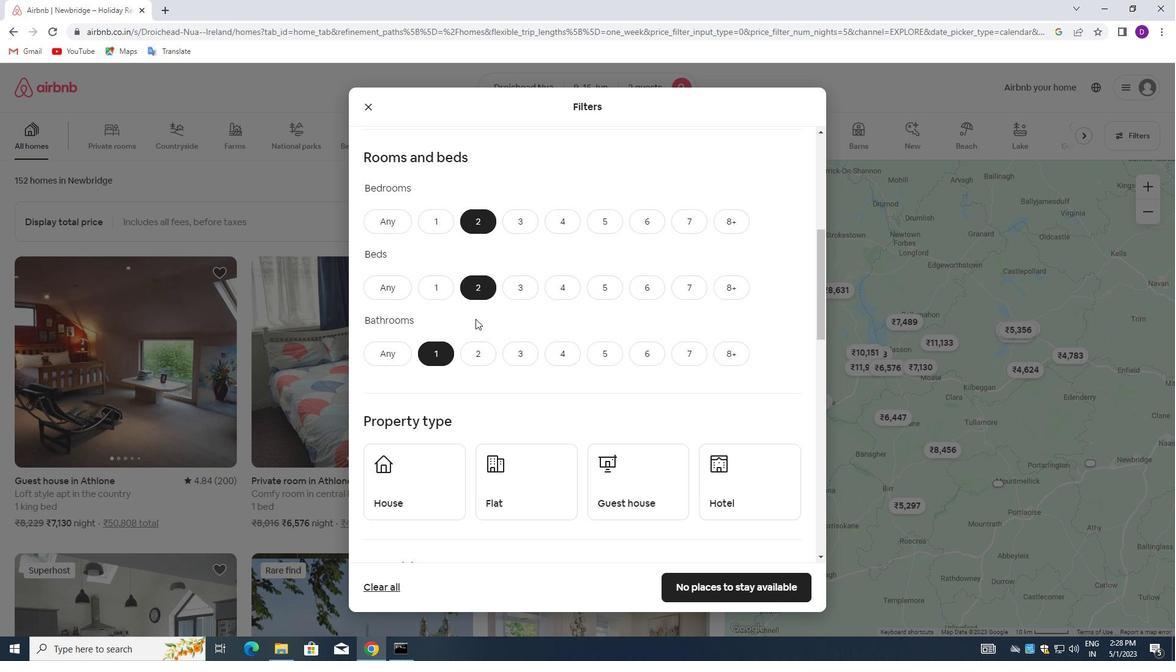 
Action: Mouse scrolled (475, 318) with delta (0, 0)
Screenshot: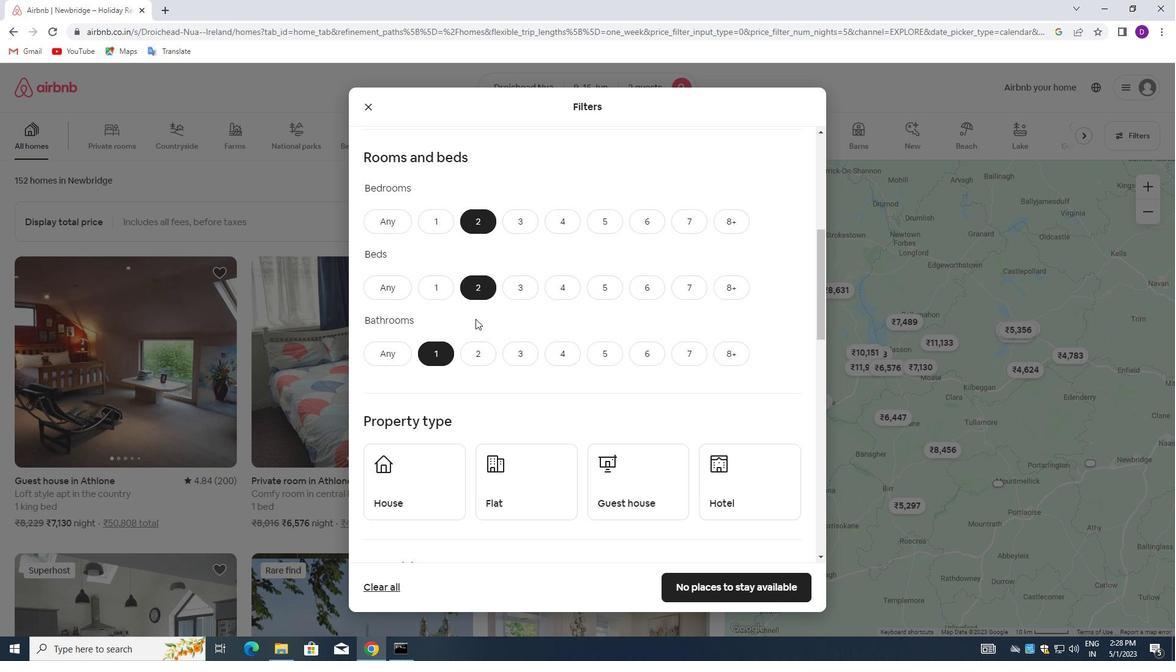
Action: Mouse moved to (418, 248)
Screenshot: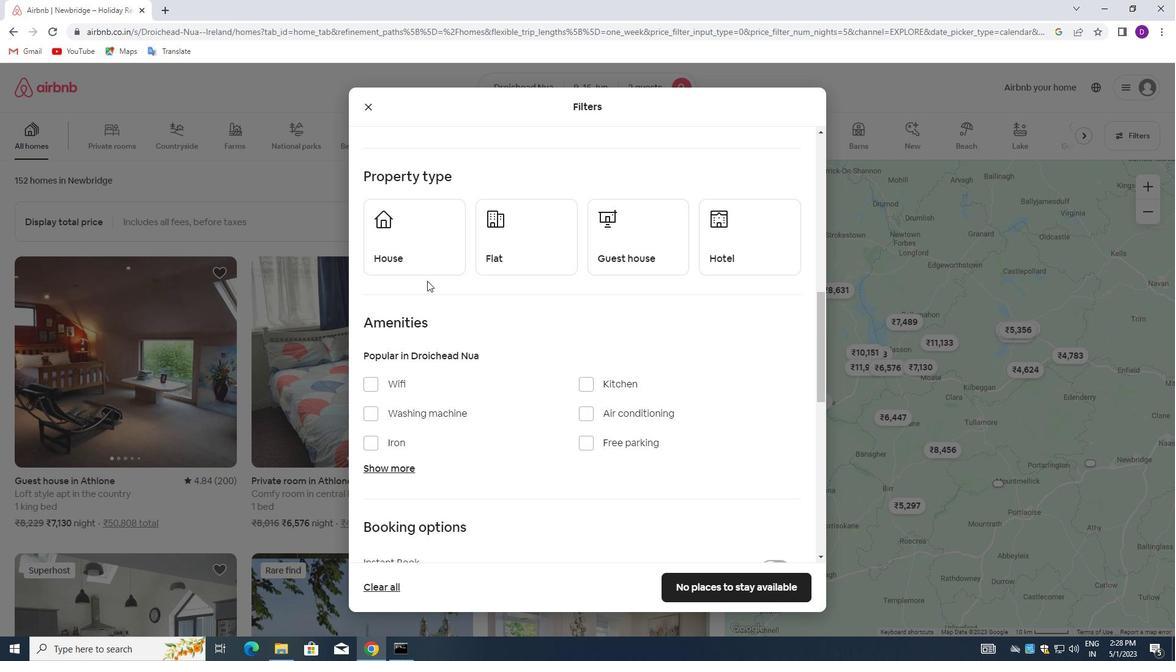 
Action: Mouse pressed left at (418, 248)
Screenshot: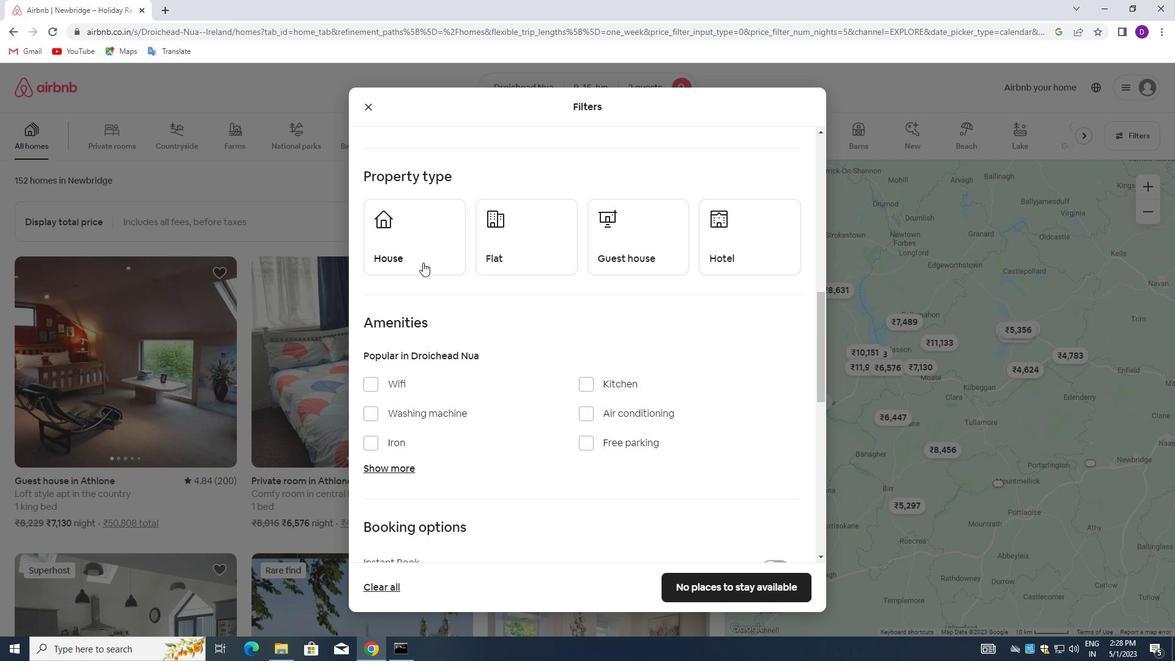 
Action: Mouse moved to (516, 243)
Screenshot: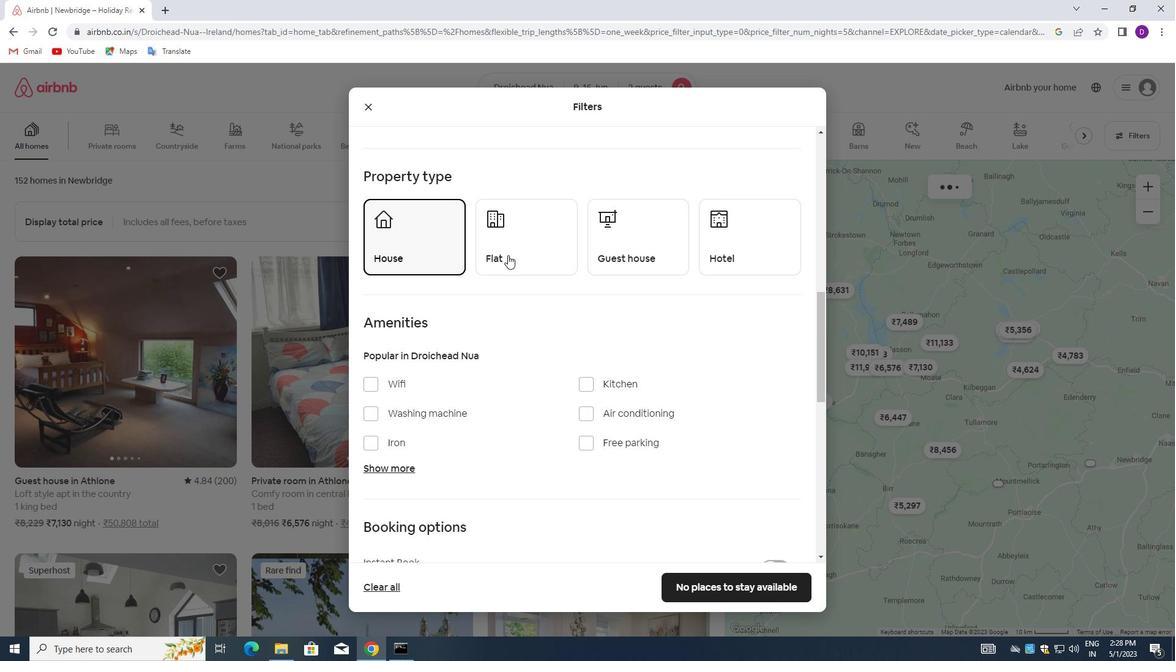 
Action: Mouse pressed left at (516, 243)
Screenshot: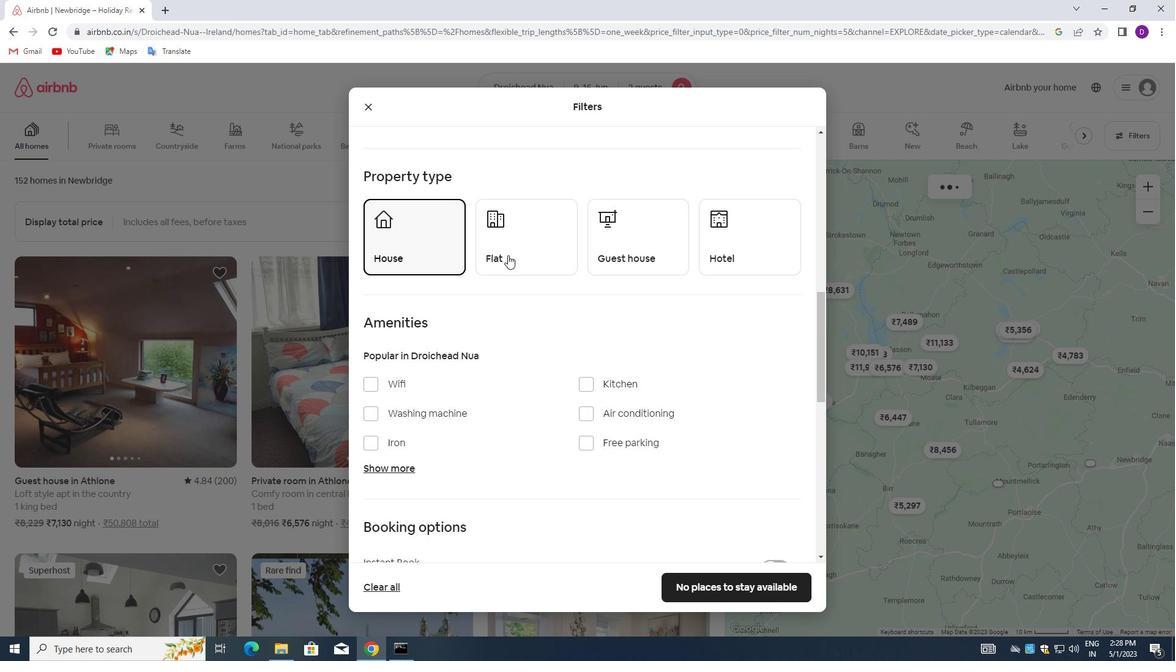 
Action: Mouse moved to (629, 254)
Screenshot: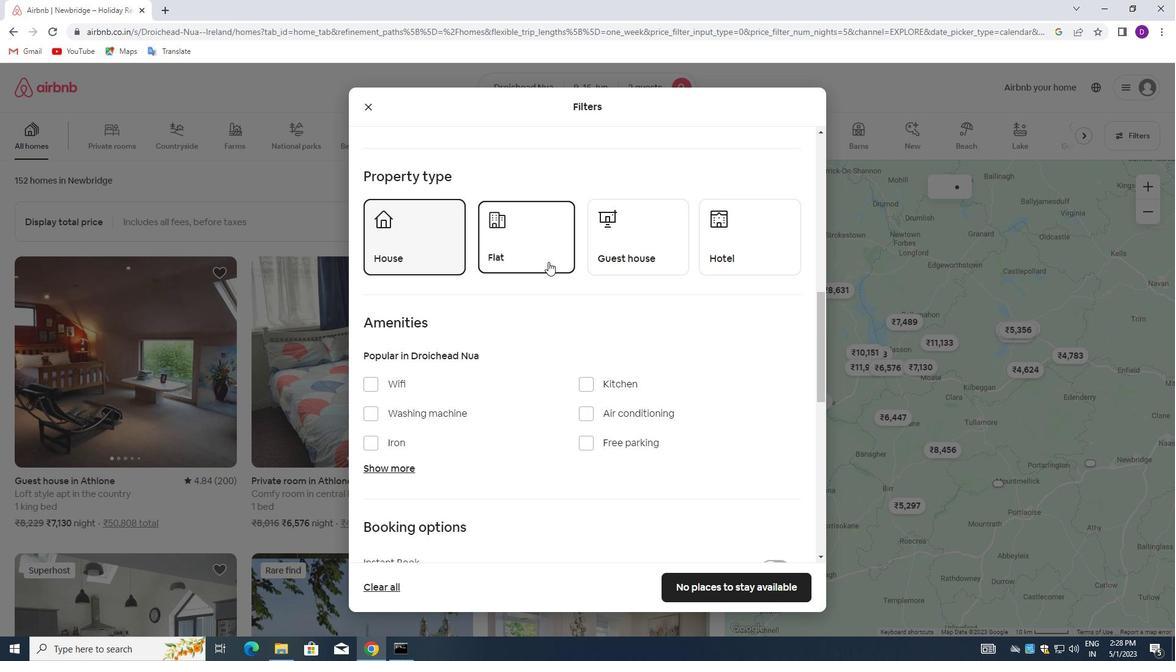 
Action: Mouse pressed left at (629, 254)
Screenshot: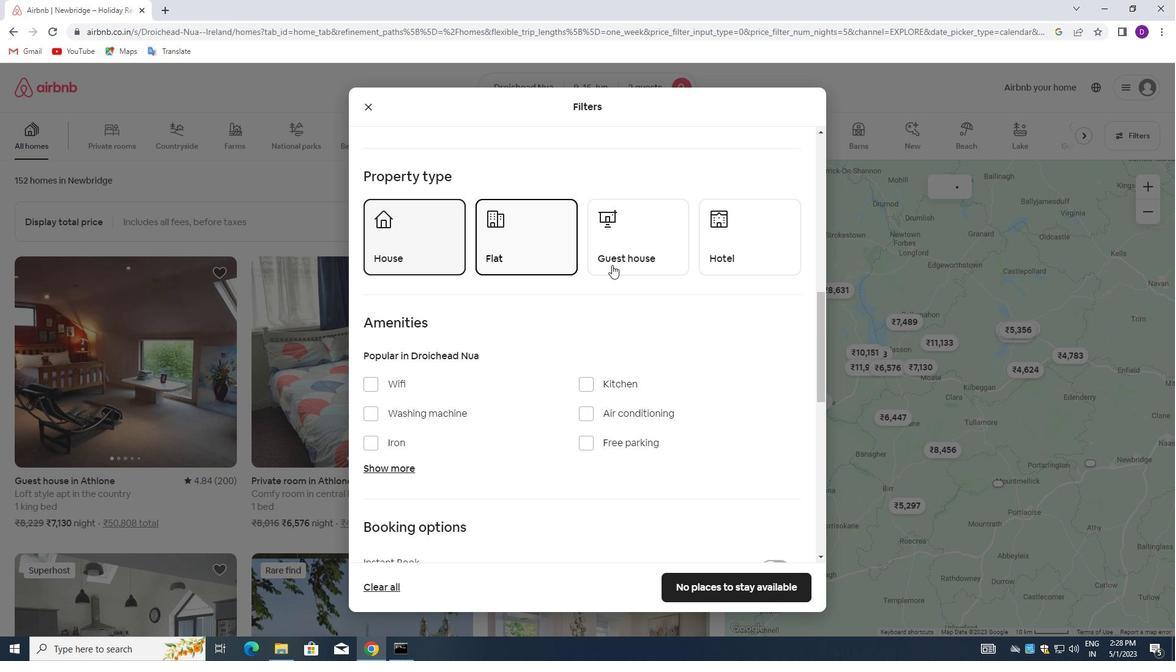 
Action: Mouse moved to (534, 360)
Screenshot: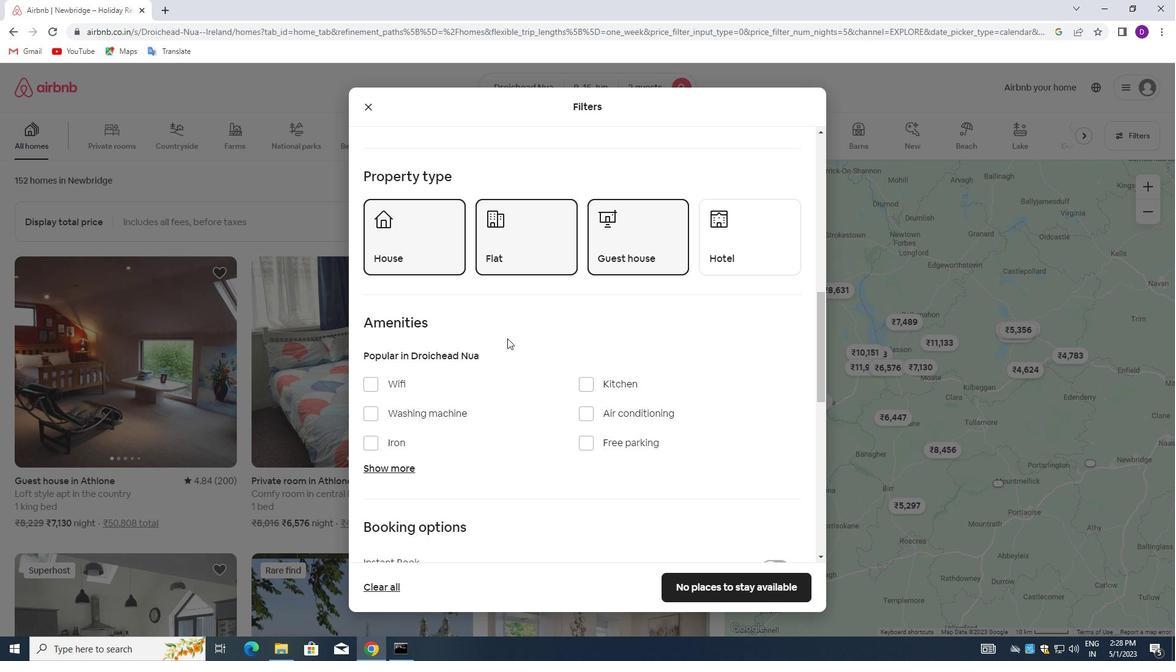 
Action: Mouse scrolled (534, 359) with delta (0, 0)
Screenshot: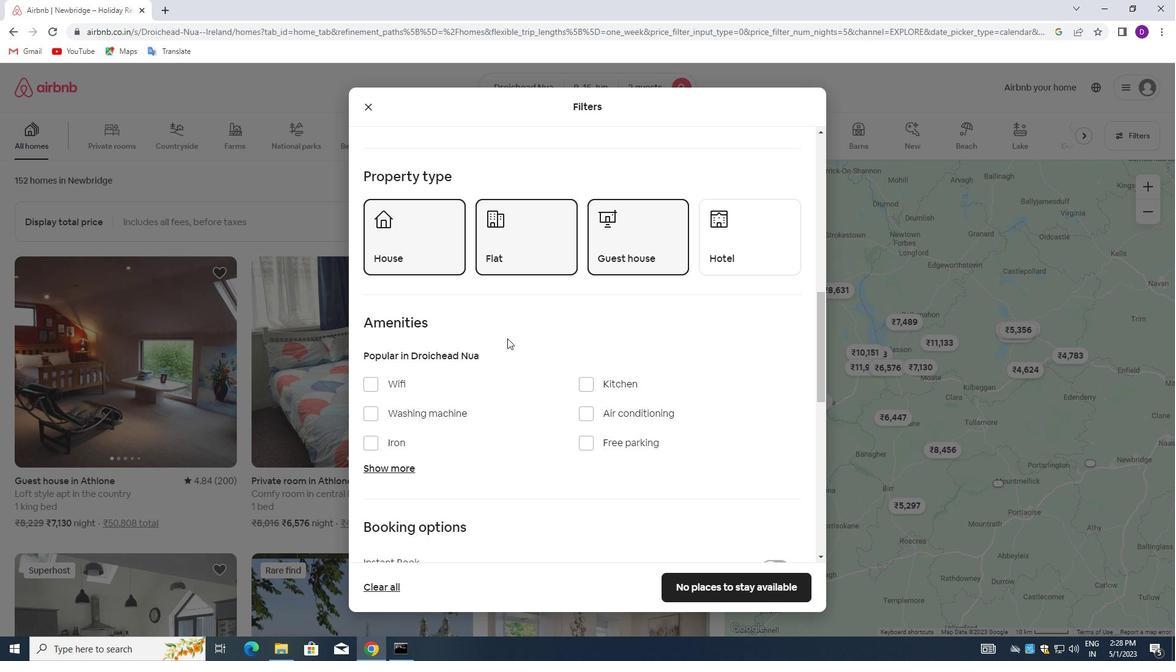 
Action: Mouse moved to (534, 360)
Screenshot: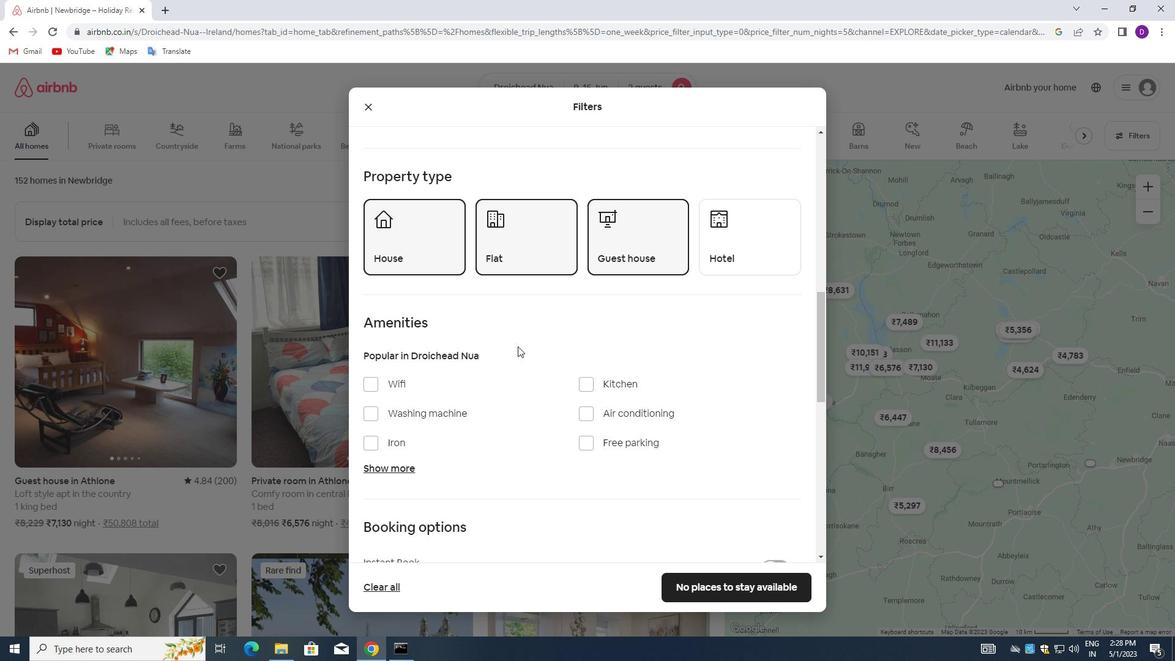 
Action: Mouse scrolled (534, 360) with delta (0, 0)
Screenshot: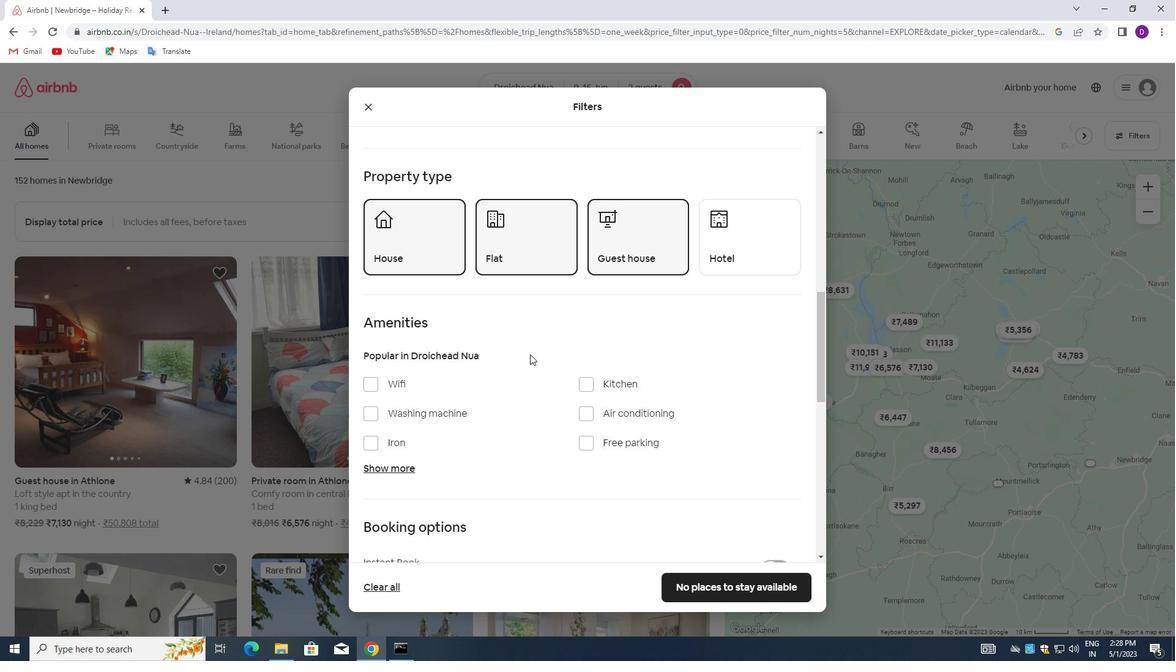 
Action: Mouse scrolled (534, 360) with delta (0, 0)
Screenshot: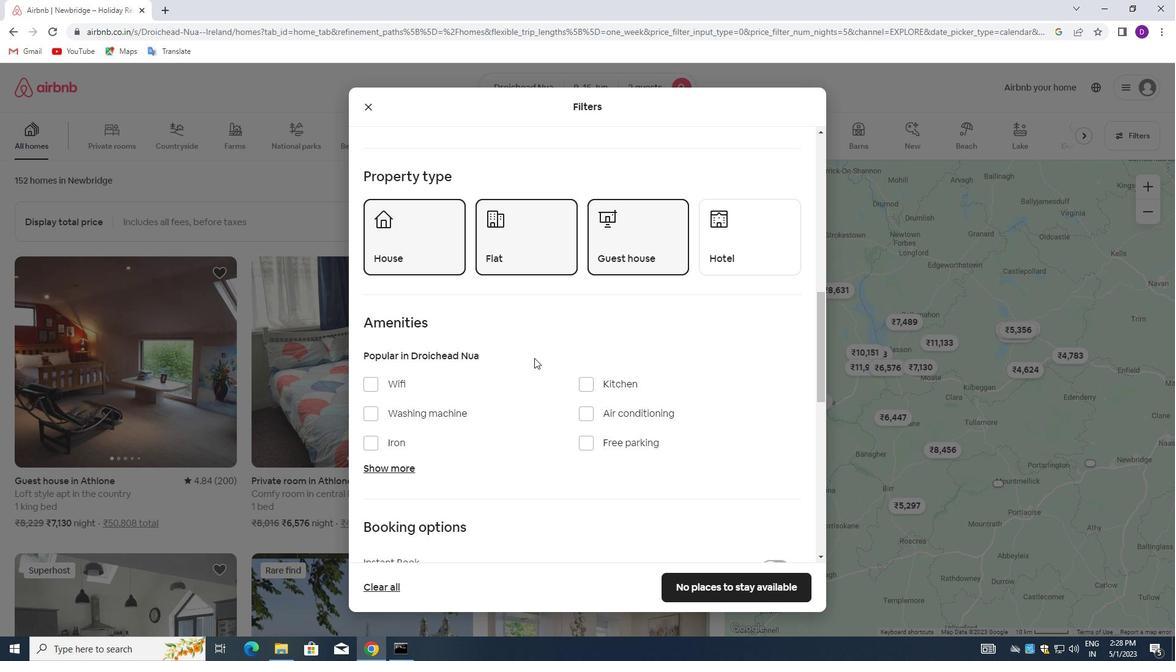 
Action: Mouse moved to (534, 361)
Screenshot: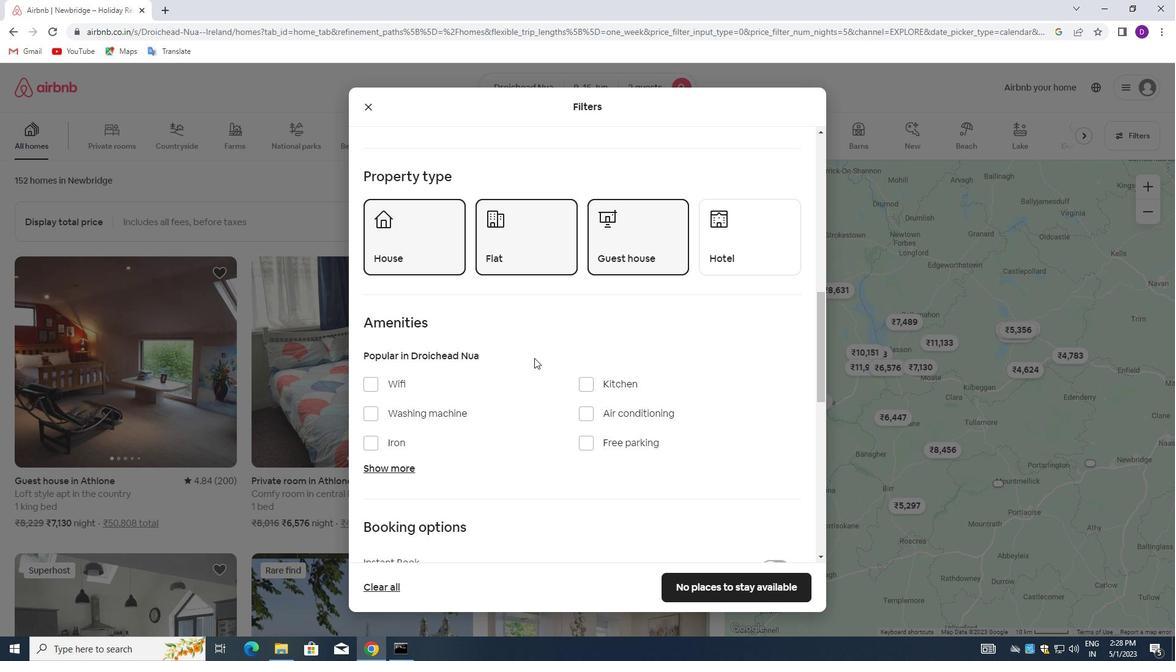 
Action: Mouse scrolled (534, 360) with delta (0, 0)
Screenshot: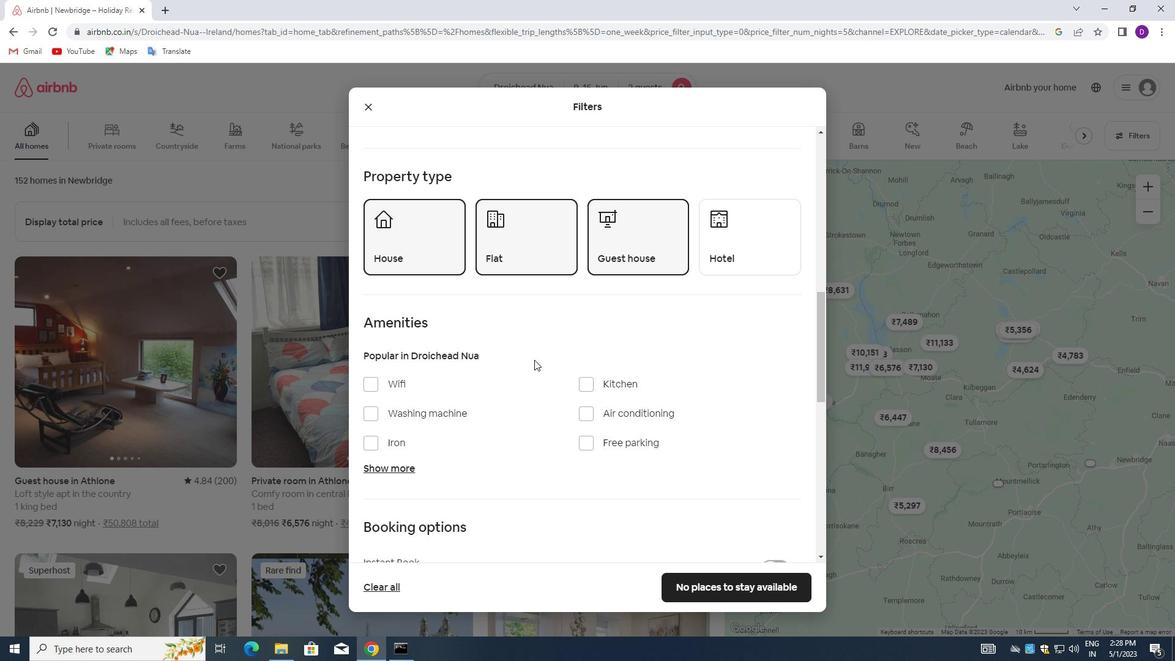 
Action: Mouse moved to (534, 361)
Screenshot: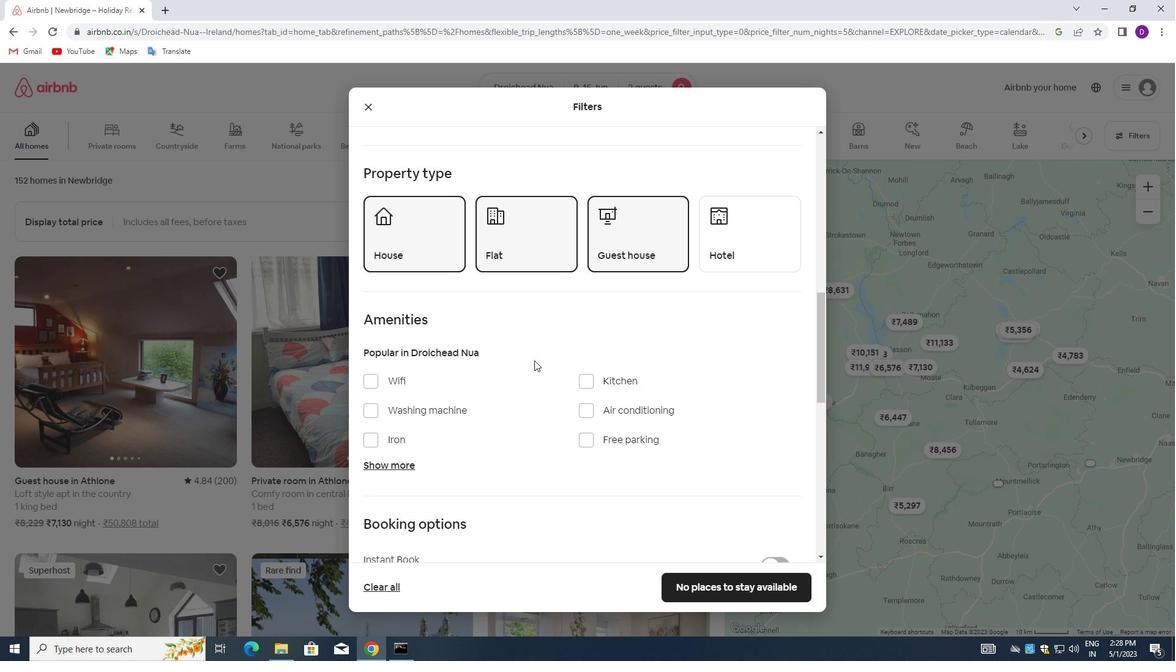 
Action: Mouse scrolled (534, 361) with delta (0, 0)
Screenshot: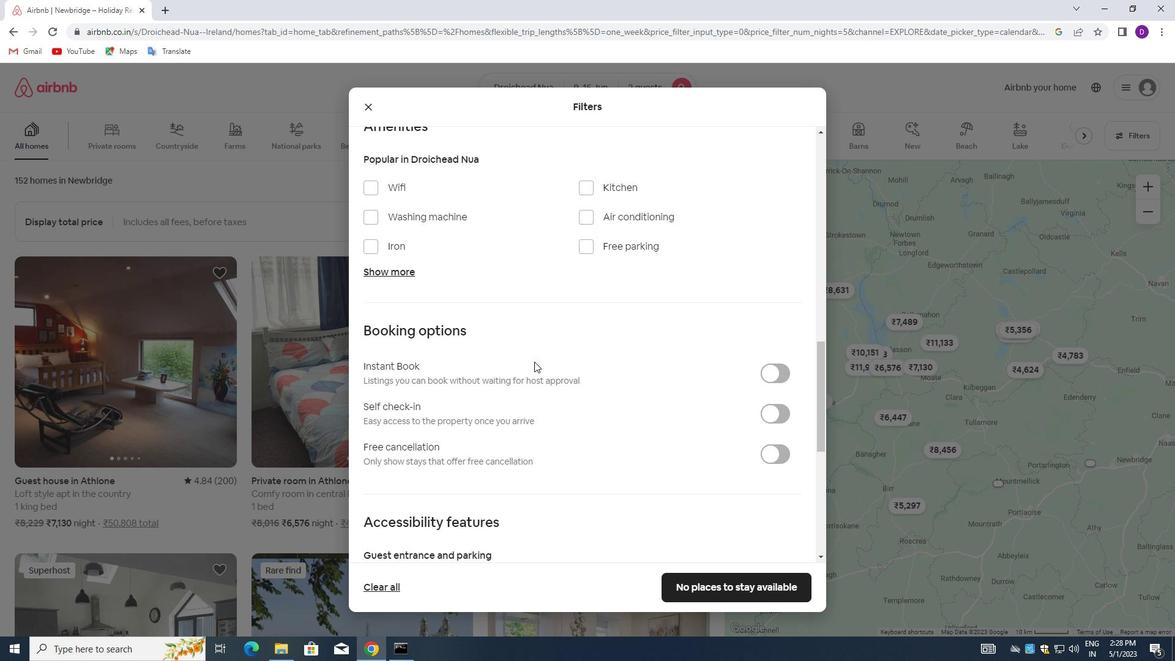 
Action: Mouse scrolled (534, 361) with delta (0, 0)
Screenshot: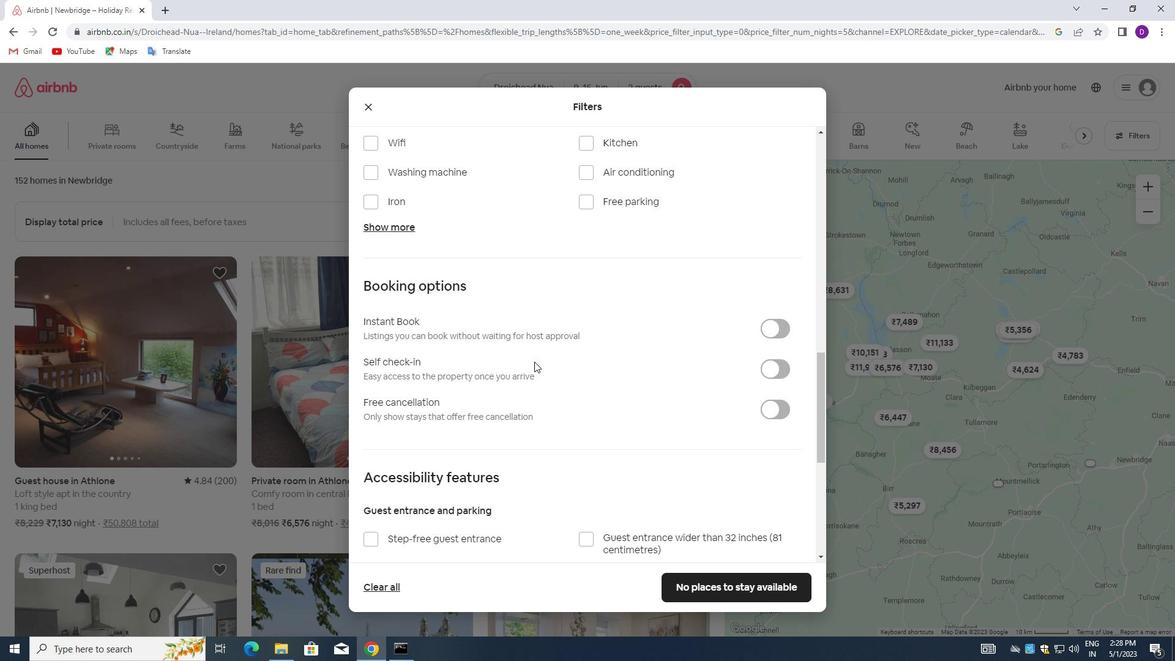 
Action: Mouse moved to (769, 244)
Screenshot: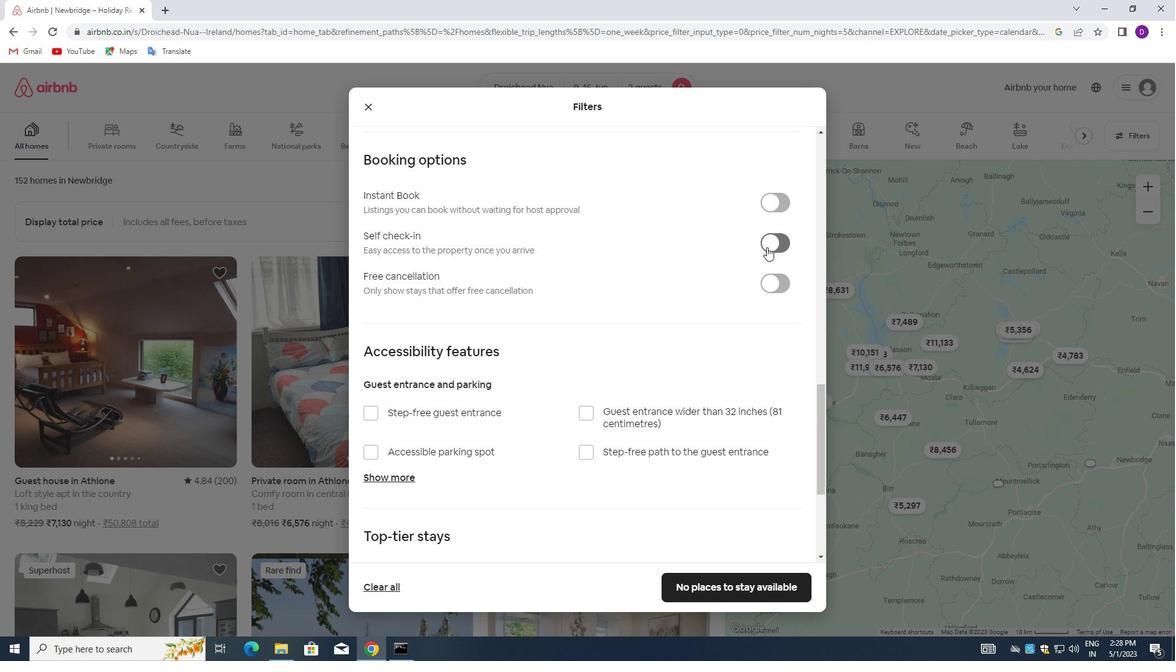 
Action: Mouse pressed left at (769, 244)
Screenshot: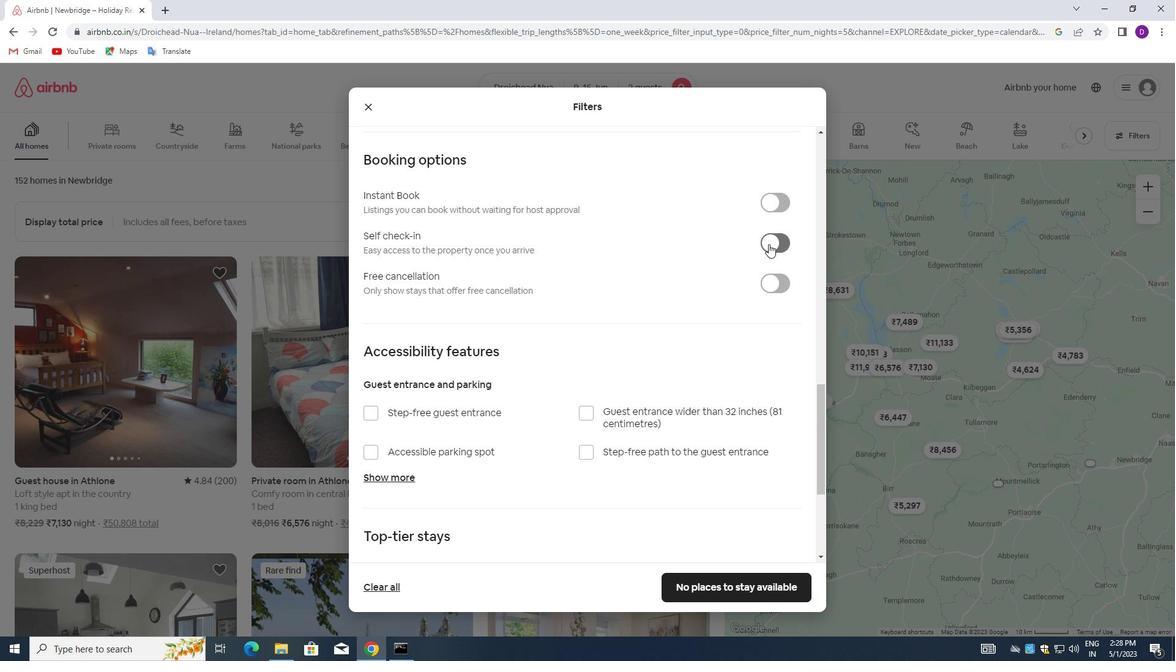 
Action: Mouse moved to (440, 364)
Screenshot: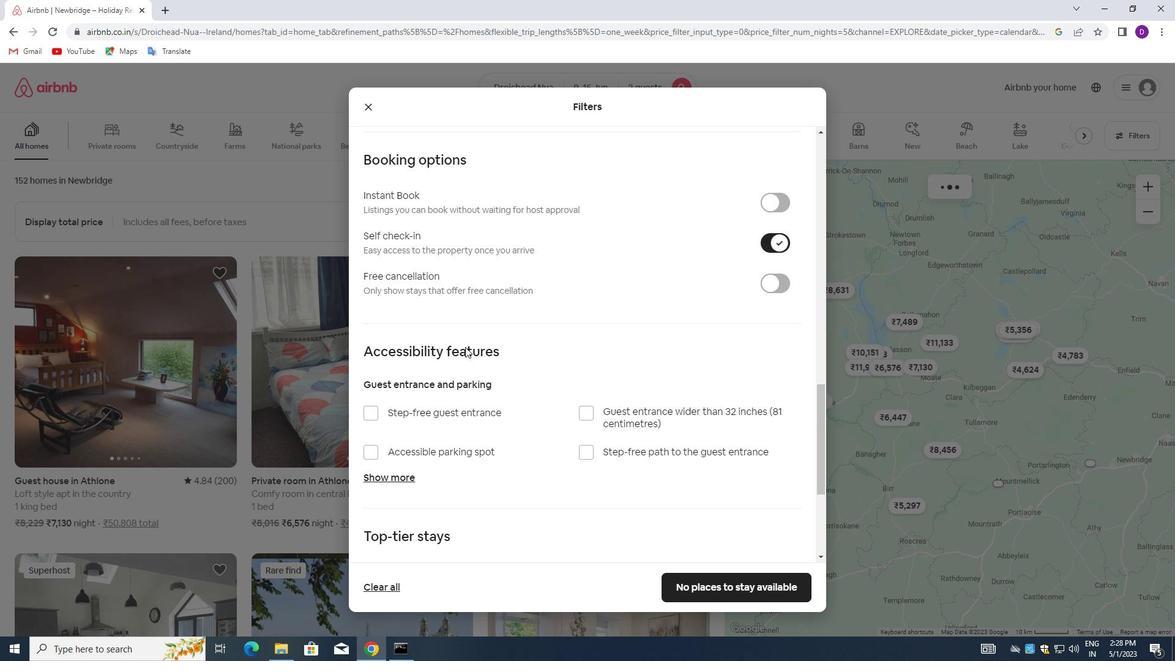 
Action: Mouse scrolled (440, 363) with delta (0, 0)
Screenshot: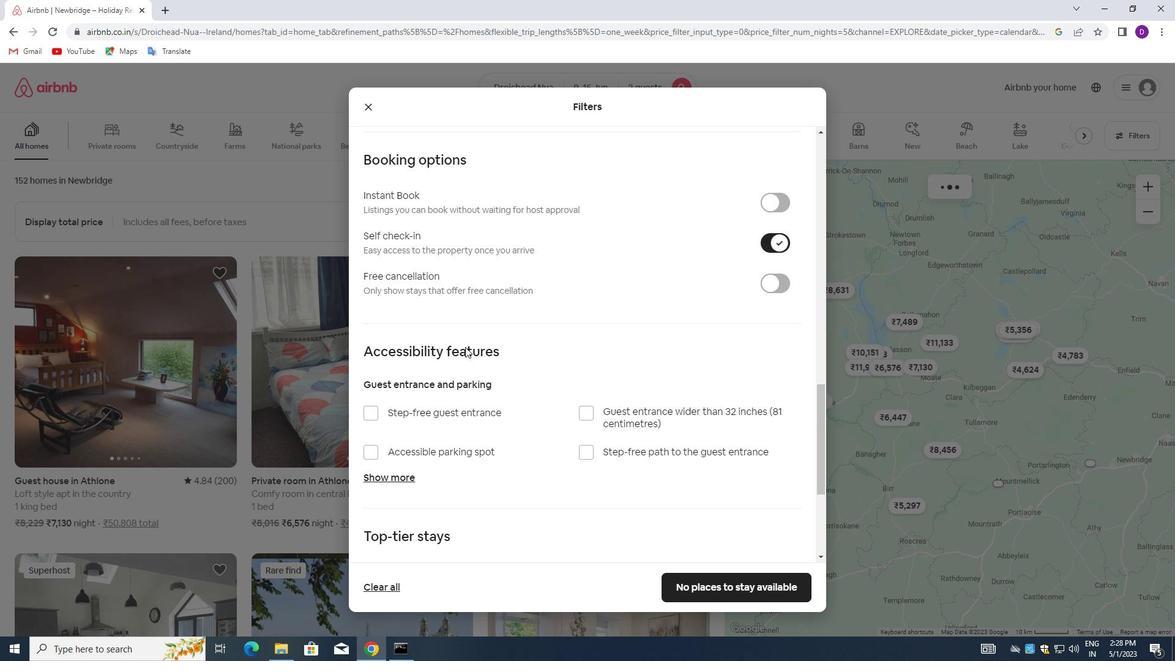 
Action: Mouse moved to (439, 367)
Screenshot: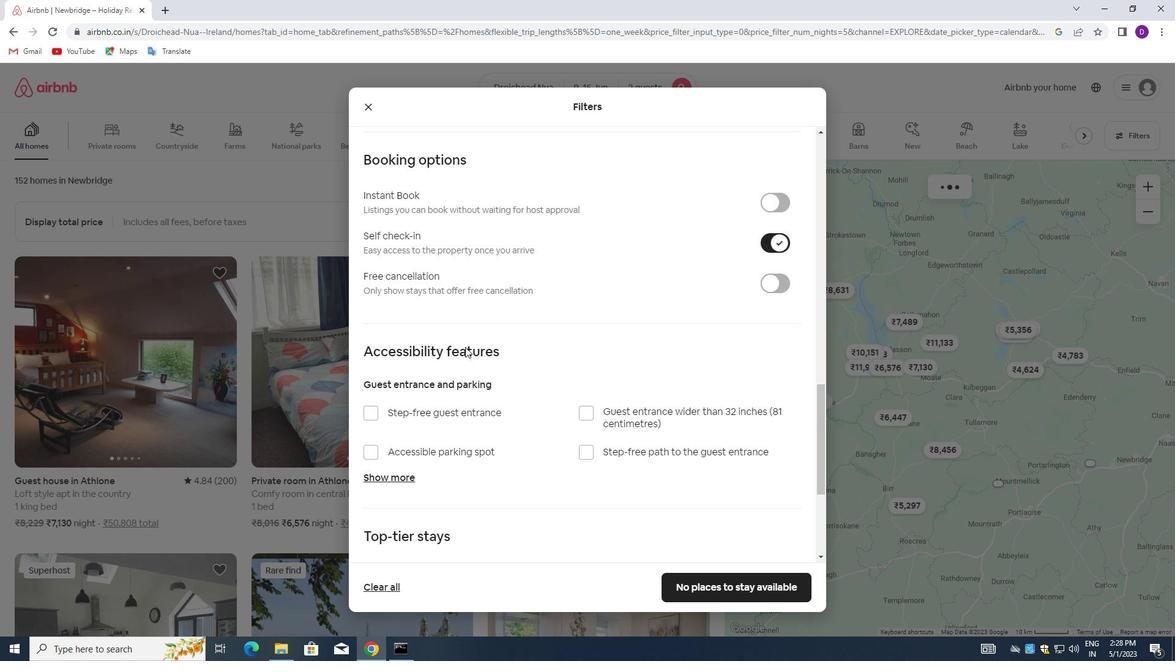 
Action: Mouse scrolled (439, 366) with delta (0, 0)
Screenshot: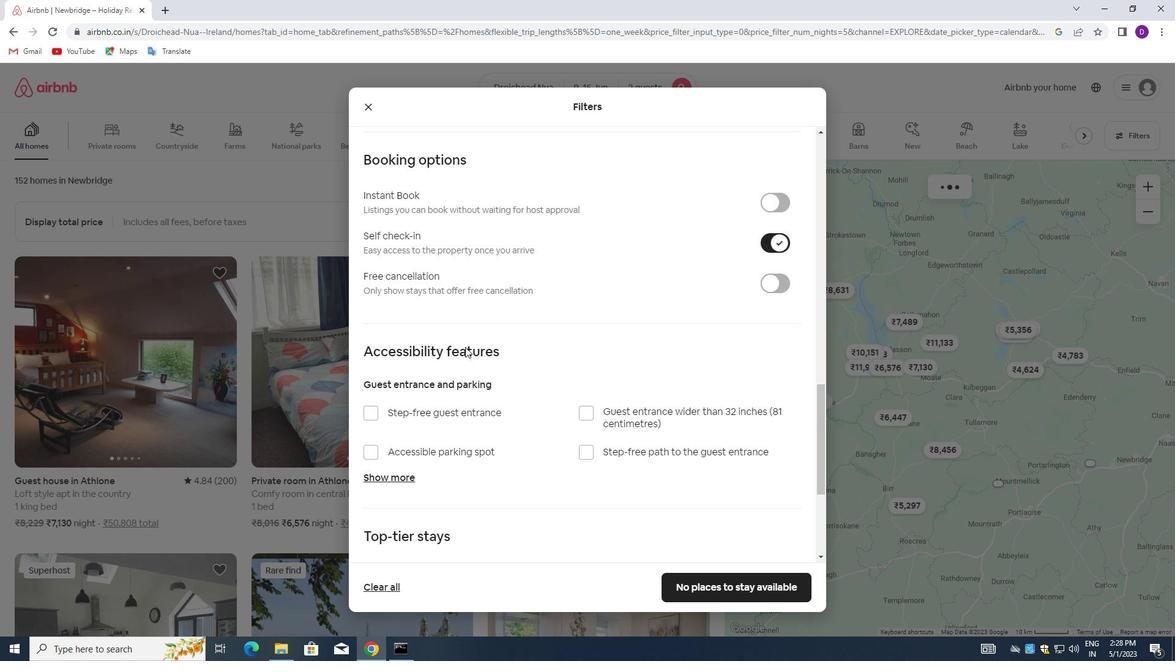 
Action: Mouse moved to (439, 368)
Screenshot: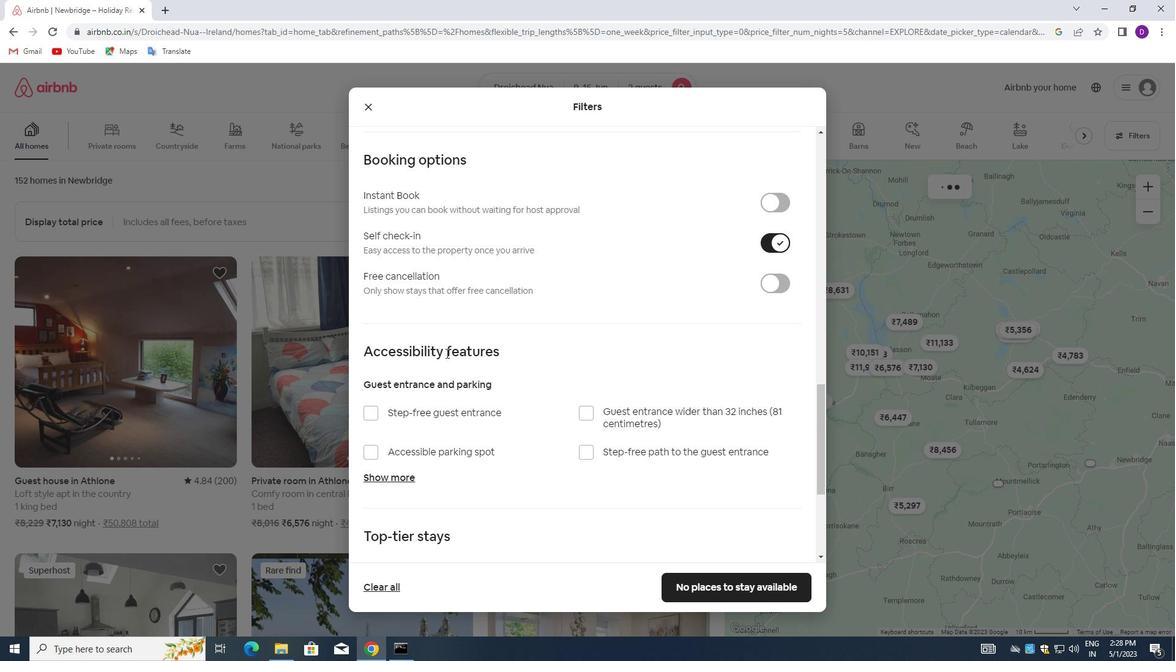 
Action: Mouse scrolled (439, 367) with delta (0, 0)
Screenshot: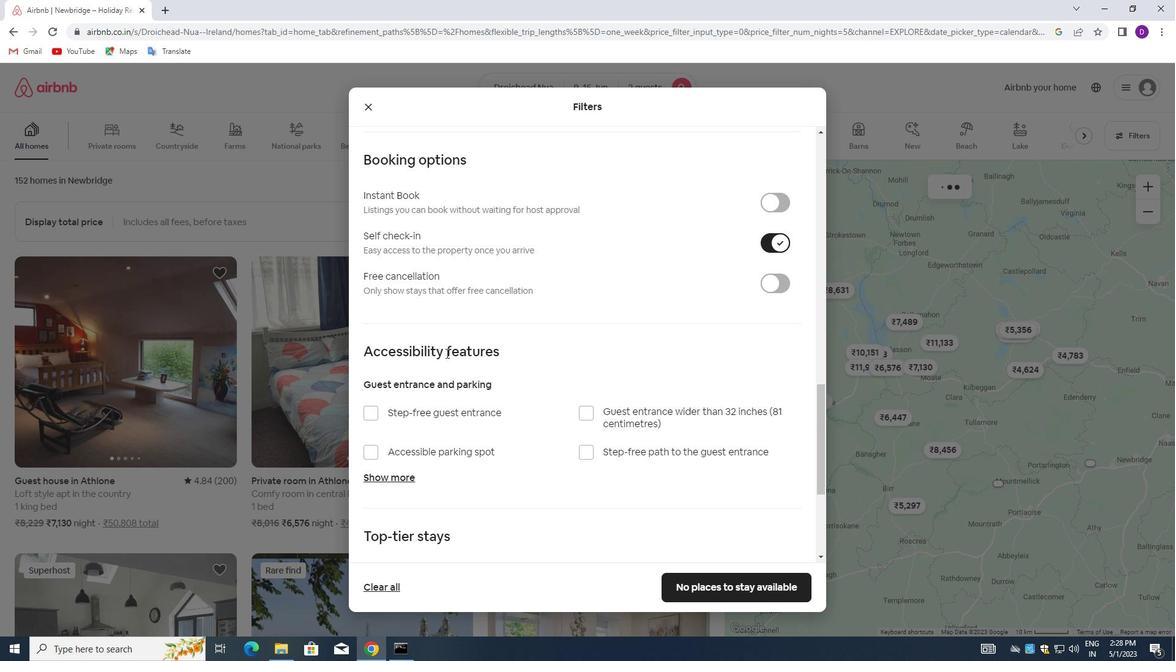 
Action: Mouse scrolled (439, 367) with delta (0, 0)
Screenshot: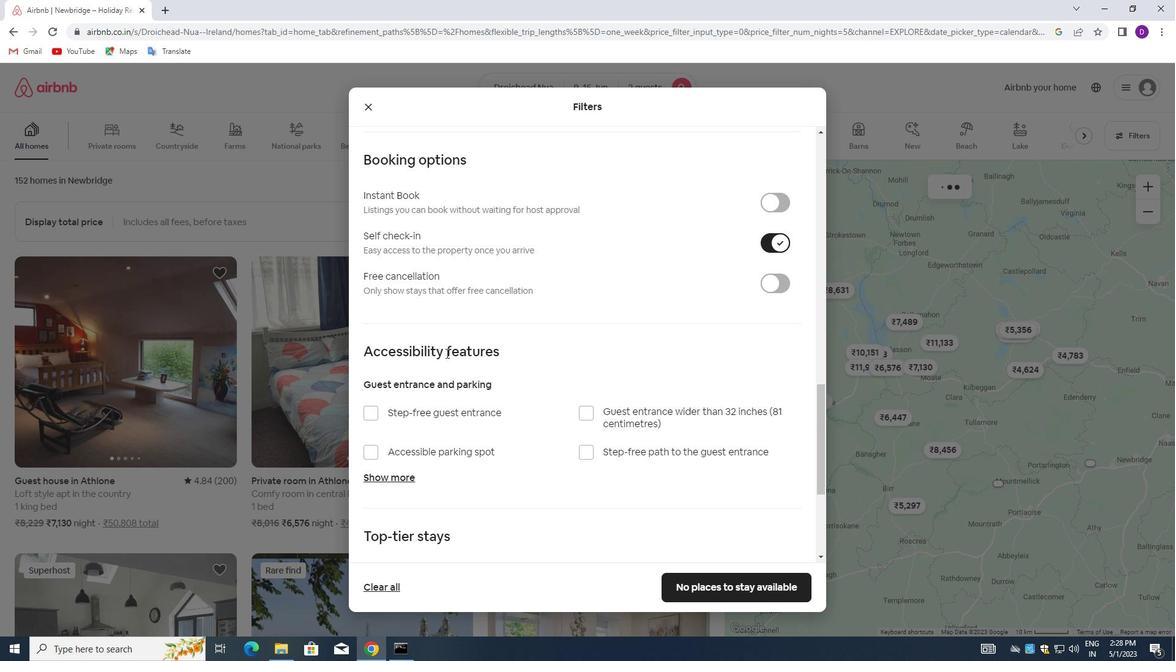 
Action: Mouse scrolled (439, 367) with delta (0, 0)
Screenshot: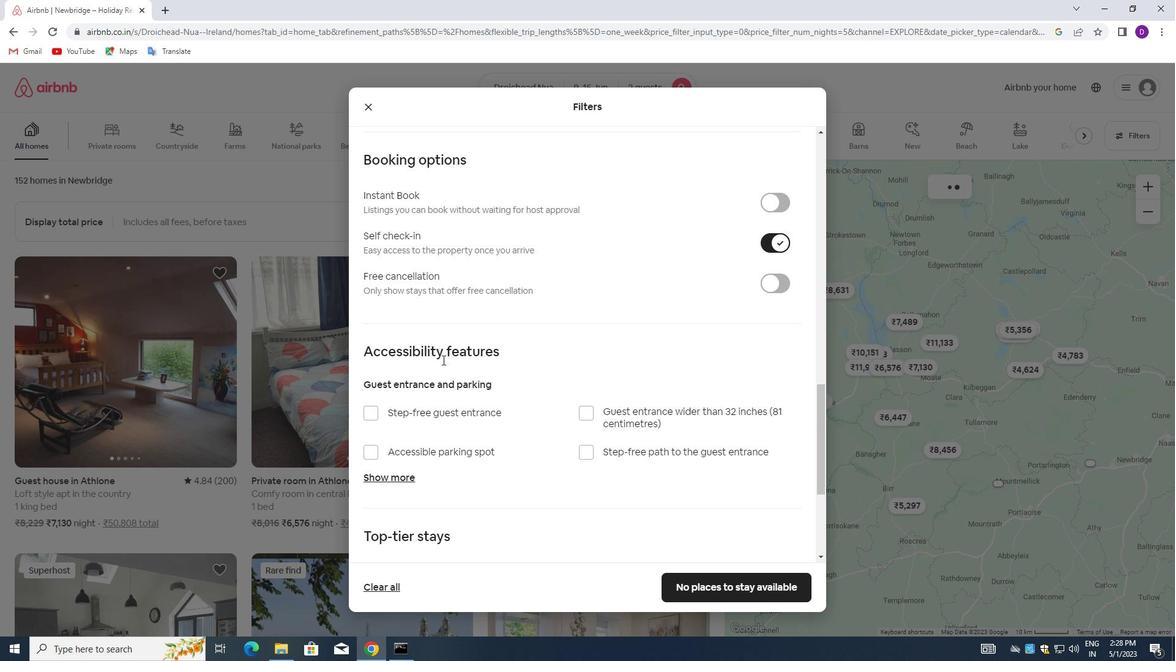 
Action: Mouse moved to (438, 371)
Screenshot: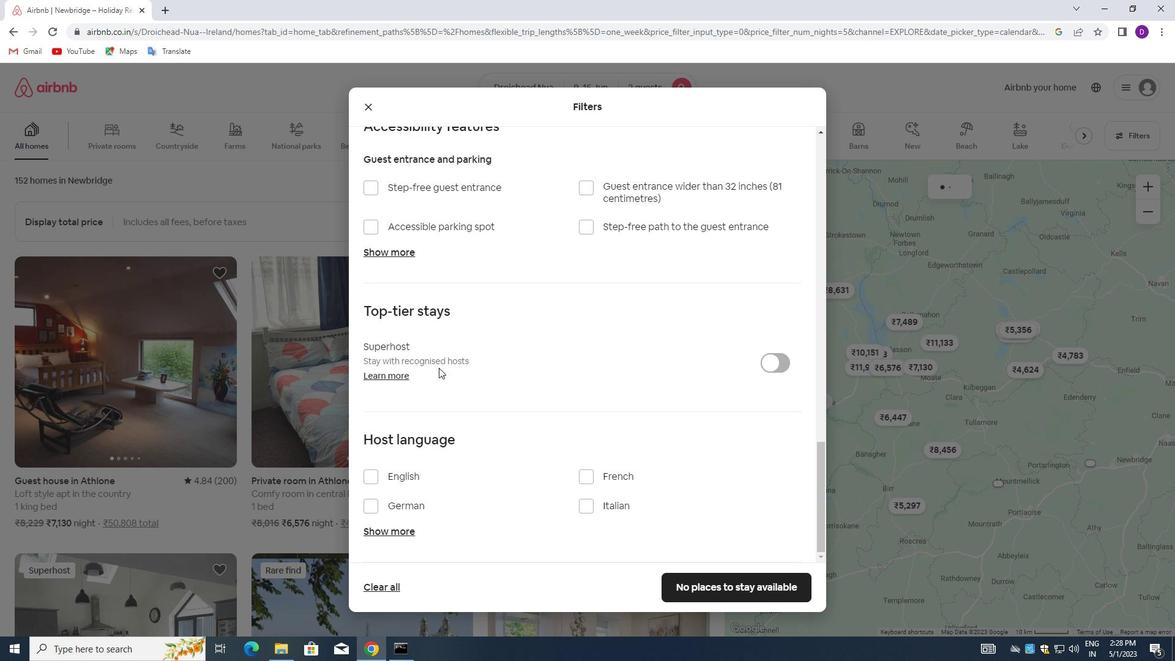 
Action: Mouse scrolled (438, 371) with delta (0, 0)
Screenshot: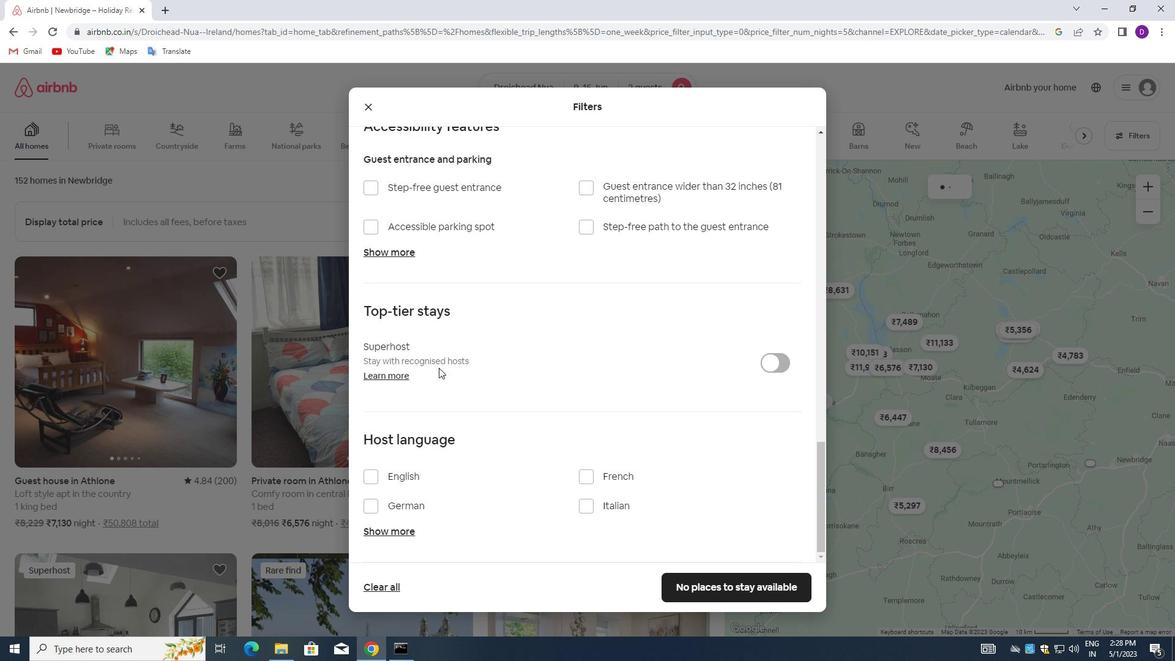 
Action: Mouse moved to (438, 376)
Screenshot: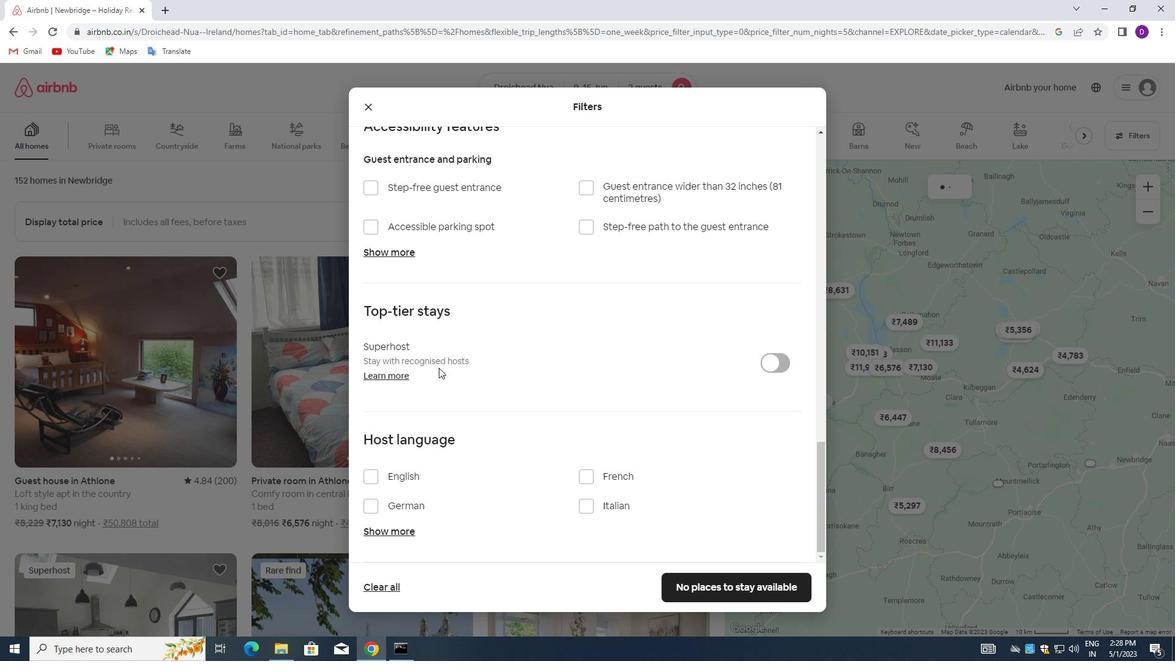 
Action: Mouse scrolled (438, 376) with delta (0, 0)
Screenshot: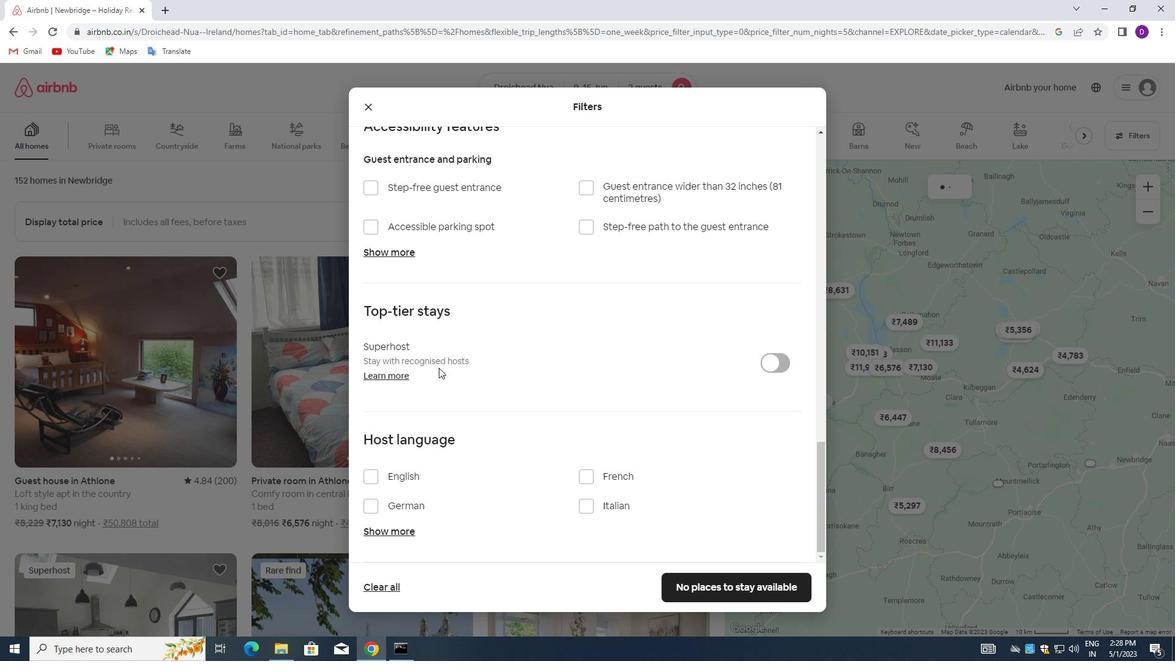 
Action: Mouse moved to (438, 381)
Screenshot: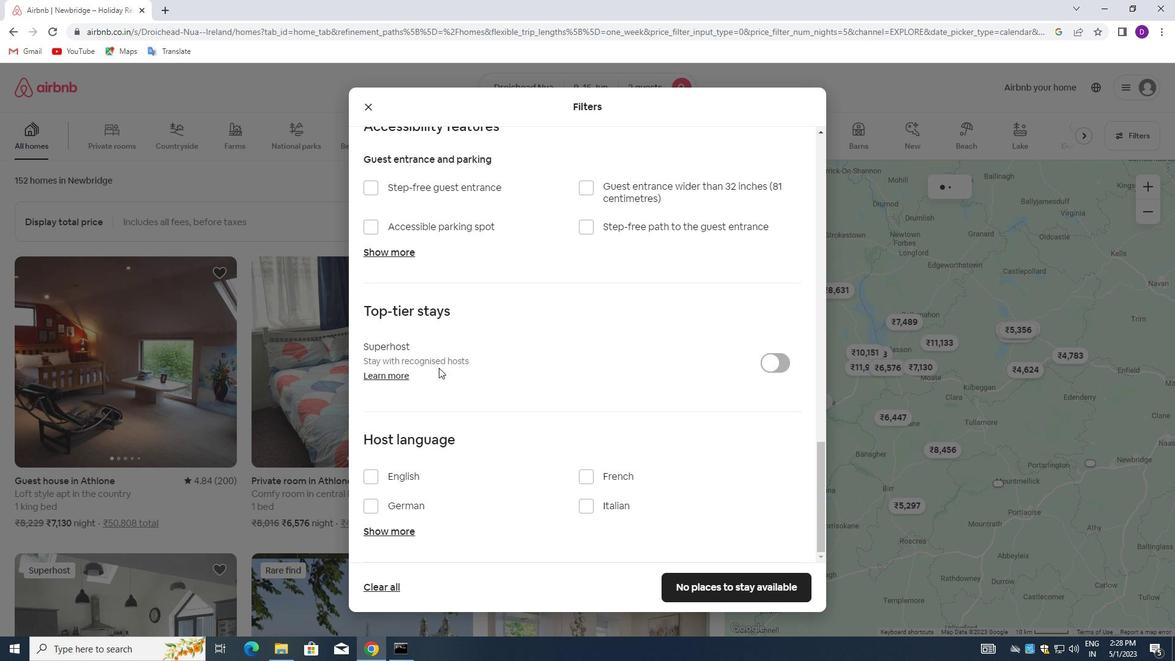 
Action: Mouse scrolled (438, 380) with delta (0, 0)
Screenshot: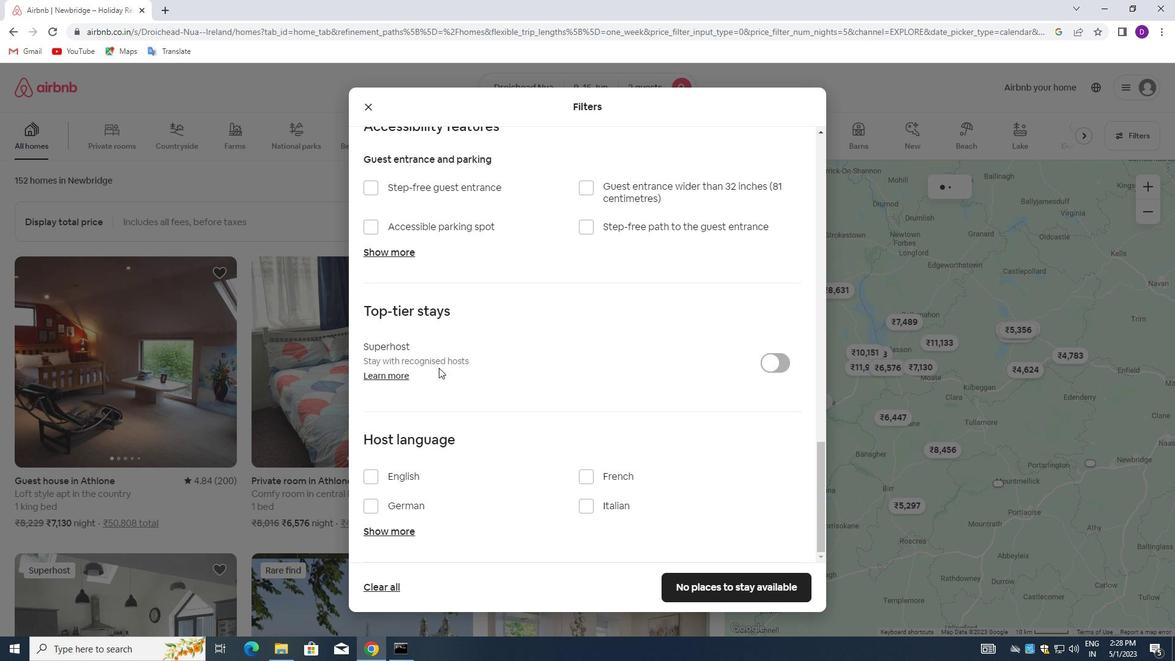 
Action: Mouse moved to (439, 386)
Screenshot: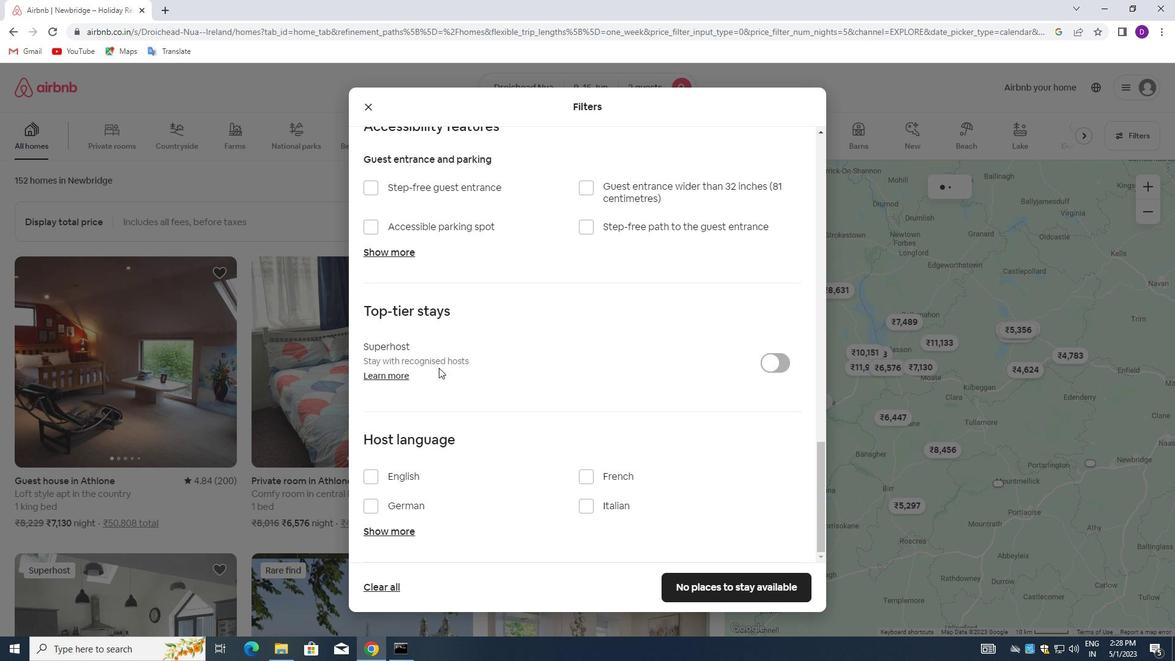 
Action: Mouse scrolled (439, 385) with delta (0, 0)
Screenshot: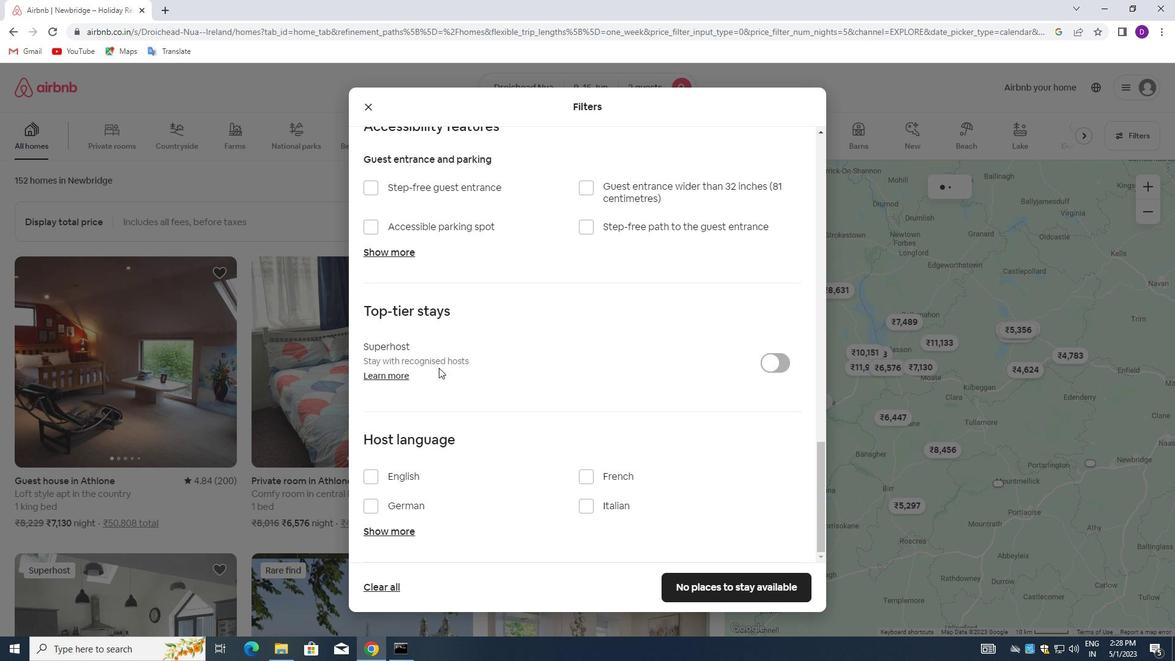 
Action: Mouse moved to (440, 393)
Screenshot: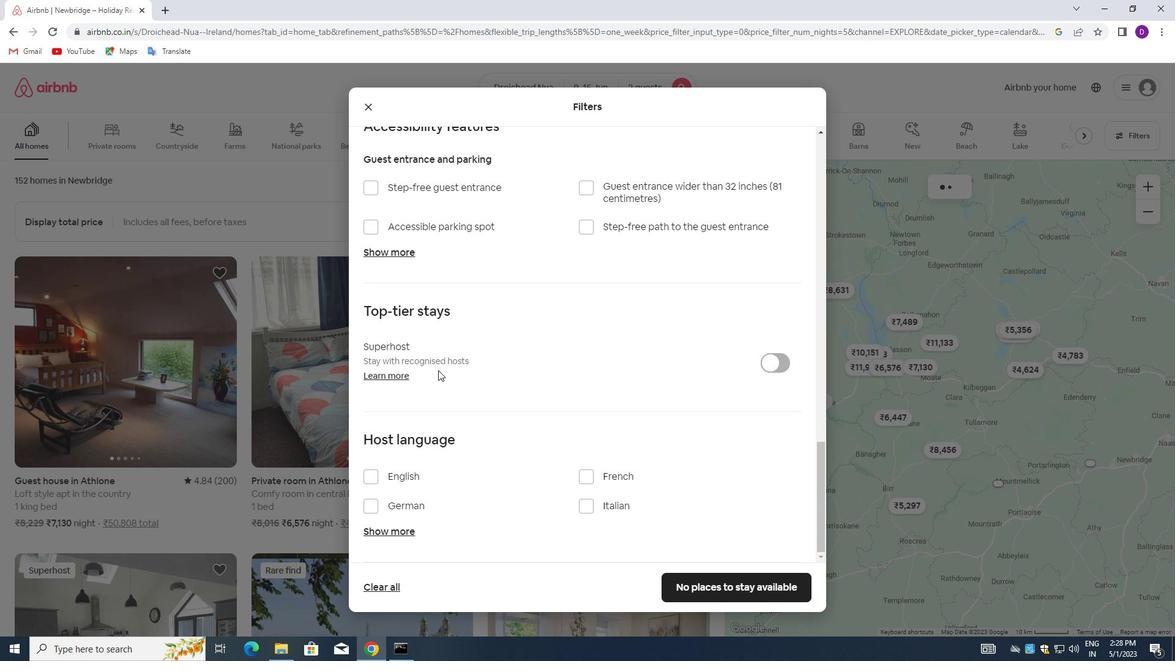 
Action: Mouse scrolled (440, 393) with delta (0, 0)
Screenshot: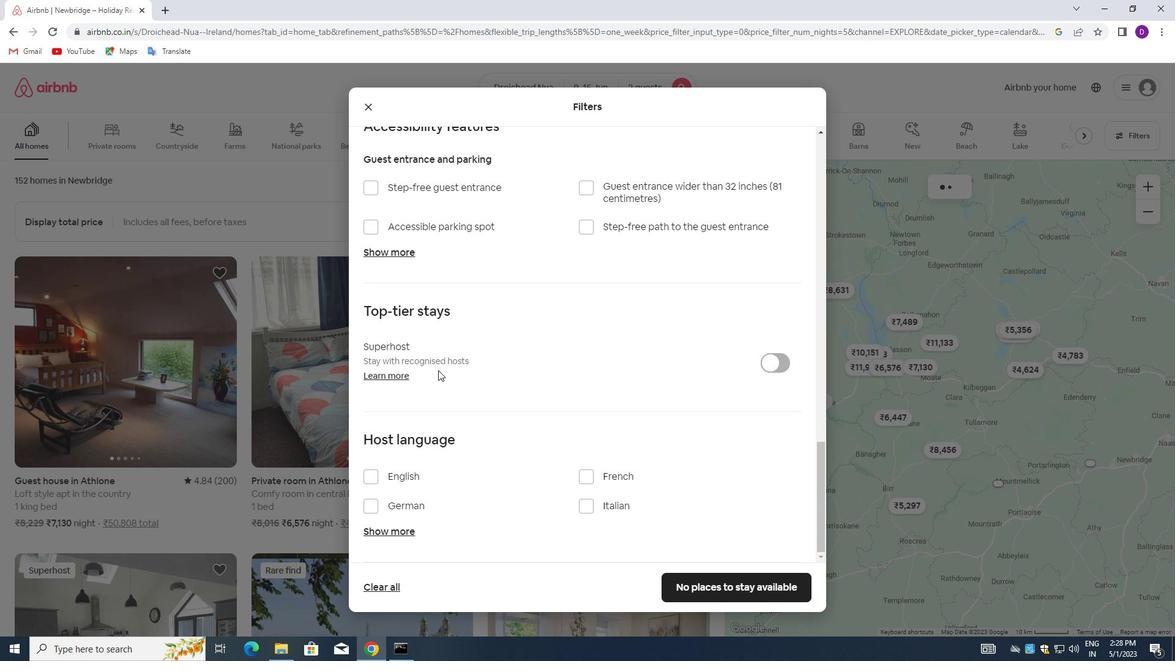 
Action: Mouse moved to (371, 476)
Screenshot: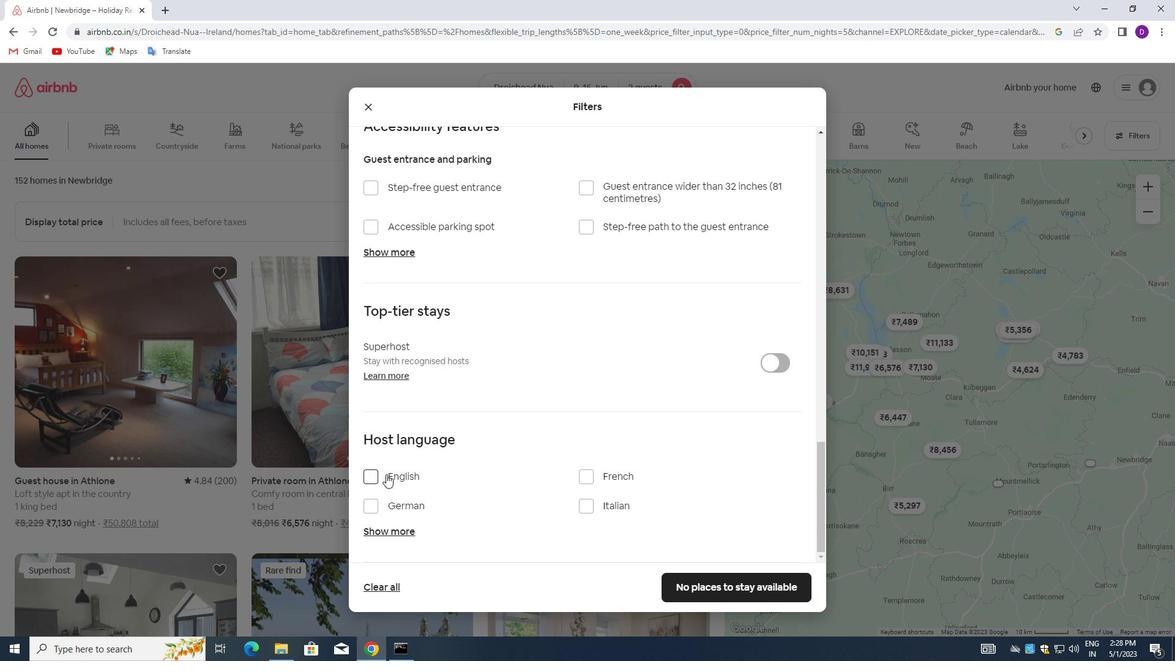
Action: Mouse pressed left at (371, 476)
Screenshot: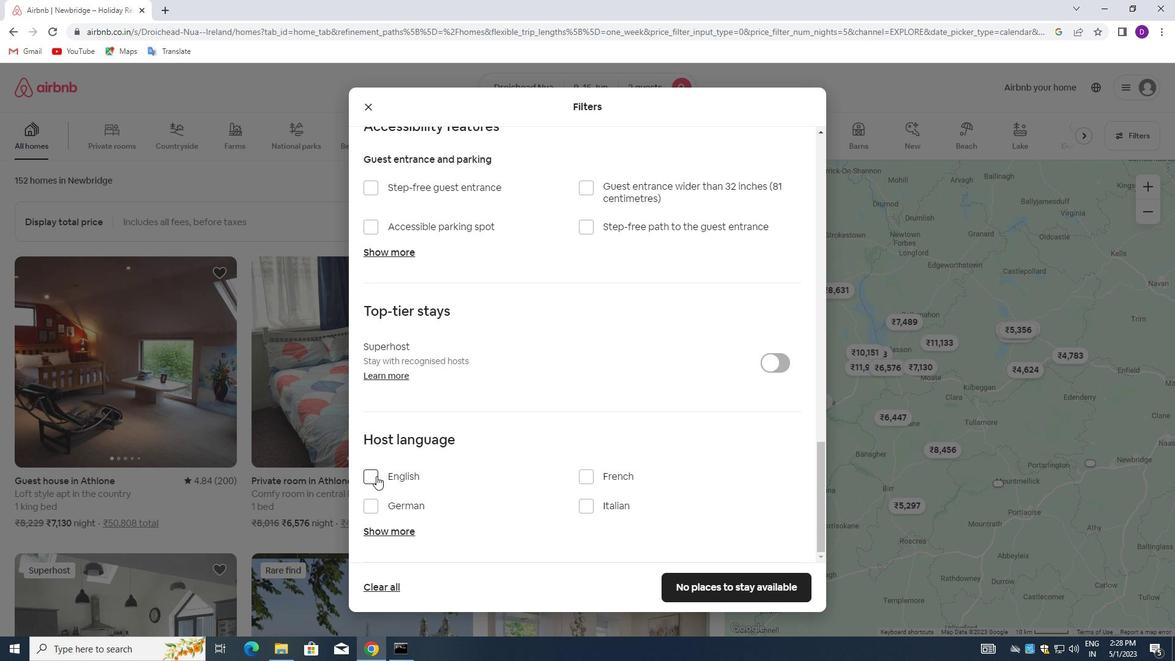 
Action: Mouse moved to (731, 581)
Screenshot: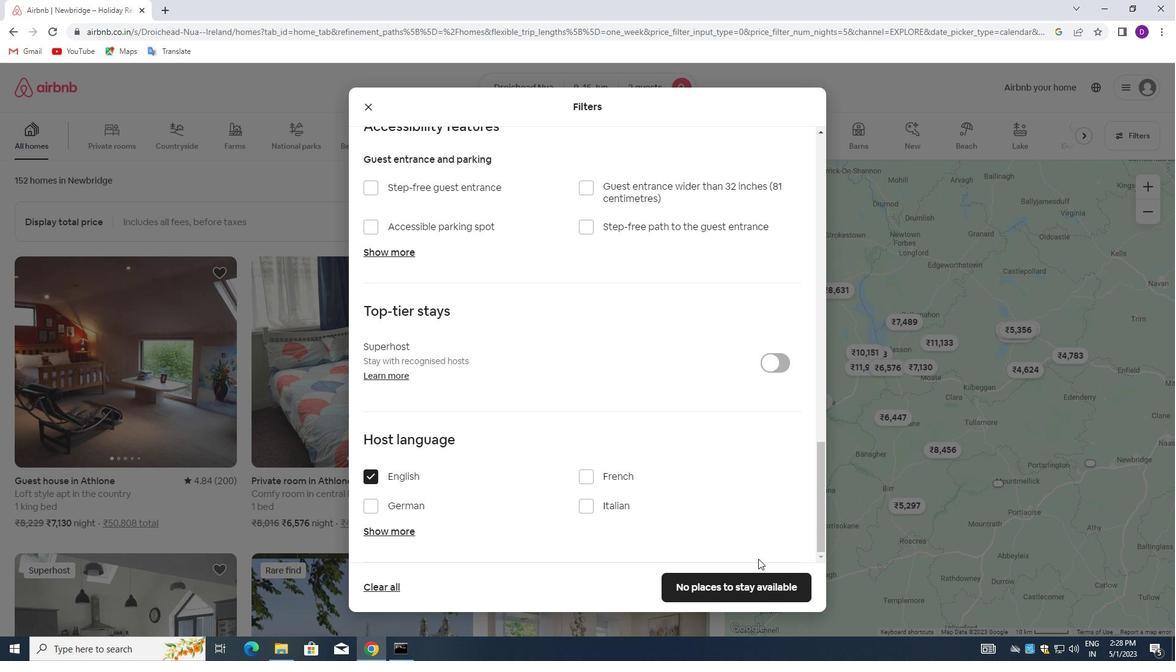 
Action: Mouse pressed left at (731, 581)
Screenshot: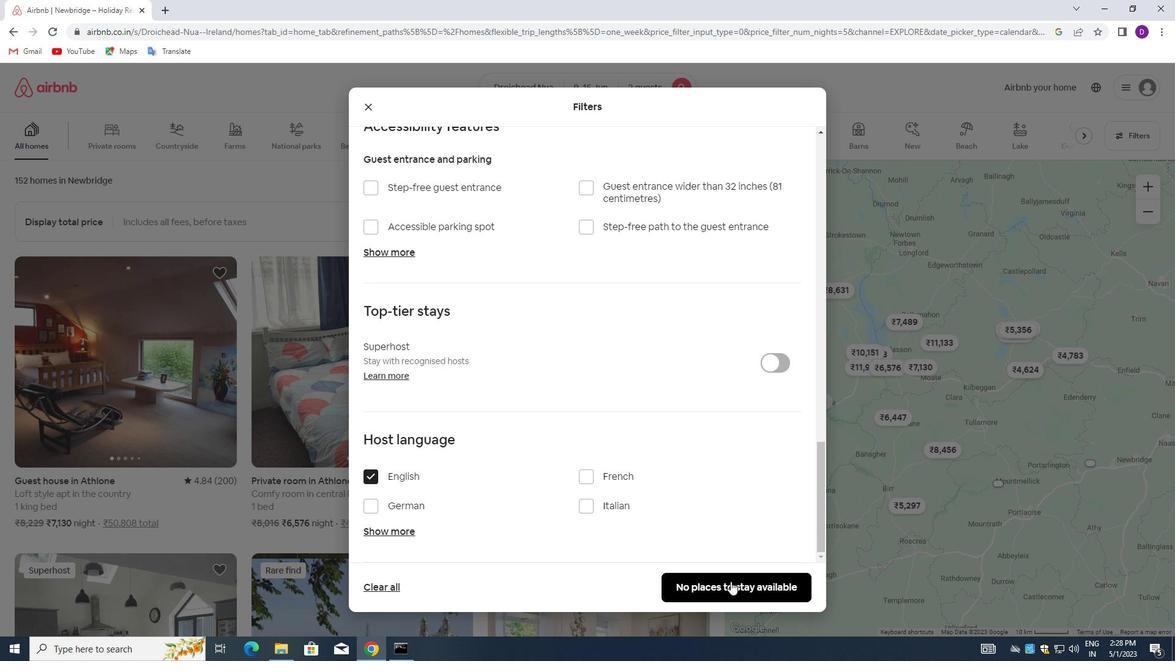 
